 Task: Create a due date automation trigger when advanced on, on the monday of the week before a card is due add fields without custom field "Resume" set to a number lower than 1 and greater or equal to 10 at 11:00 AM.
Action: Mouse moved to (886, 277)
Screenshot: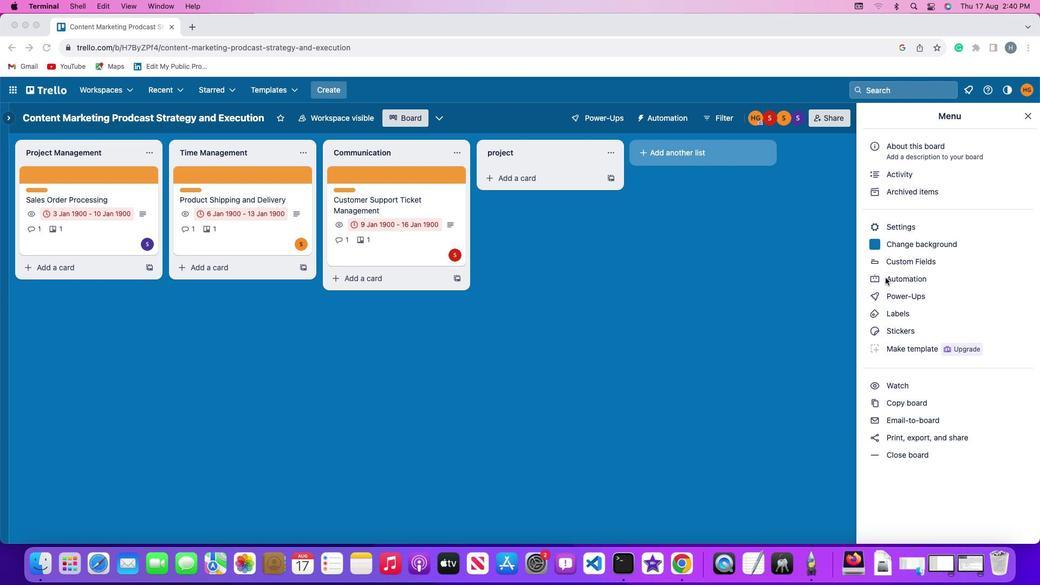 
Action: Mouse pressed left at (886, 277)
Screenshot: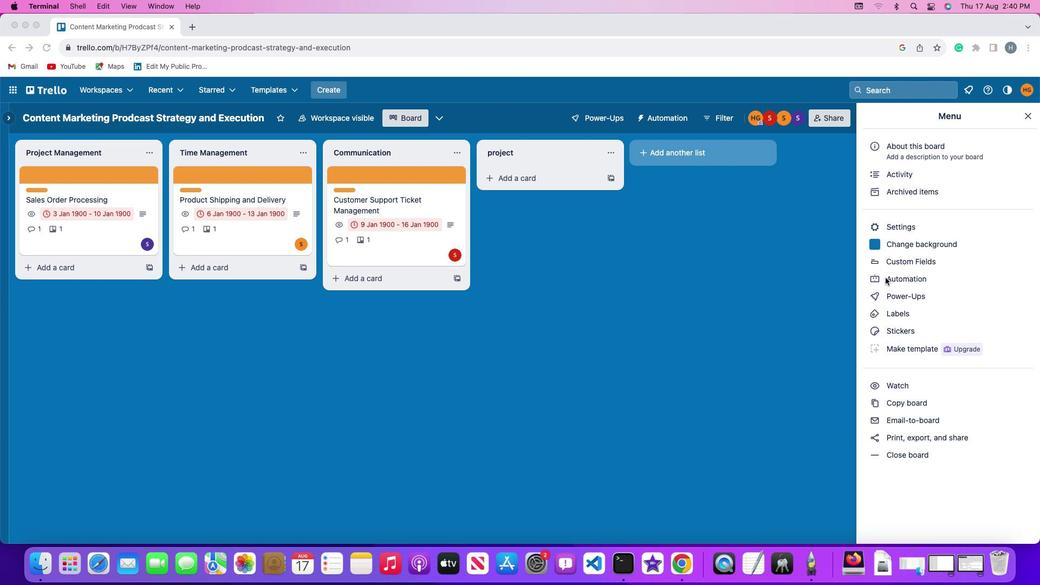 
Action: Mouse pressed left at (886, 277)
Screenshot: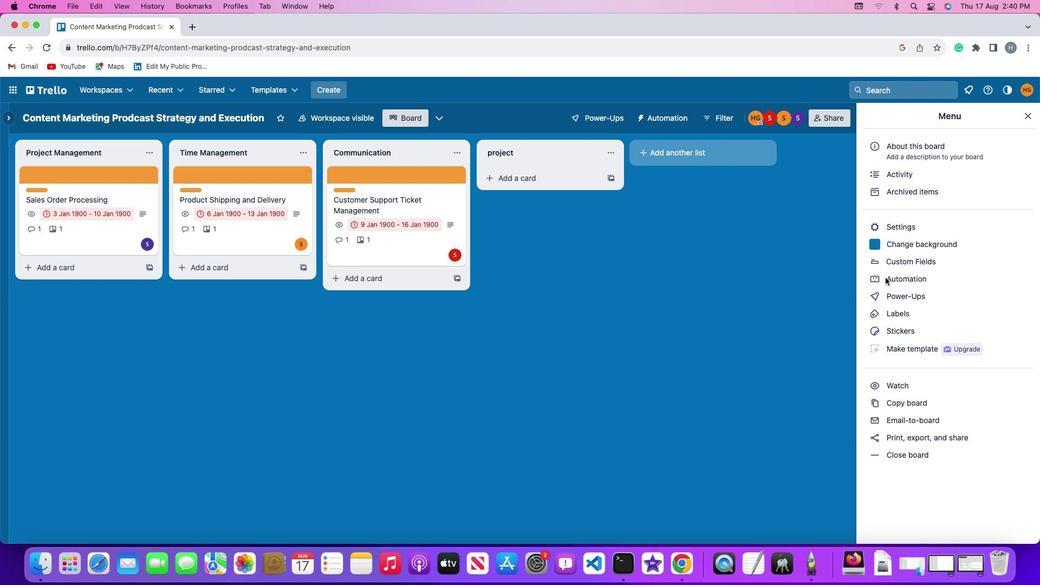
Action: Mouse moved to (61, 256)
Screenshot: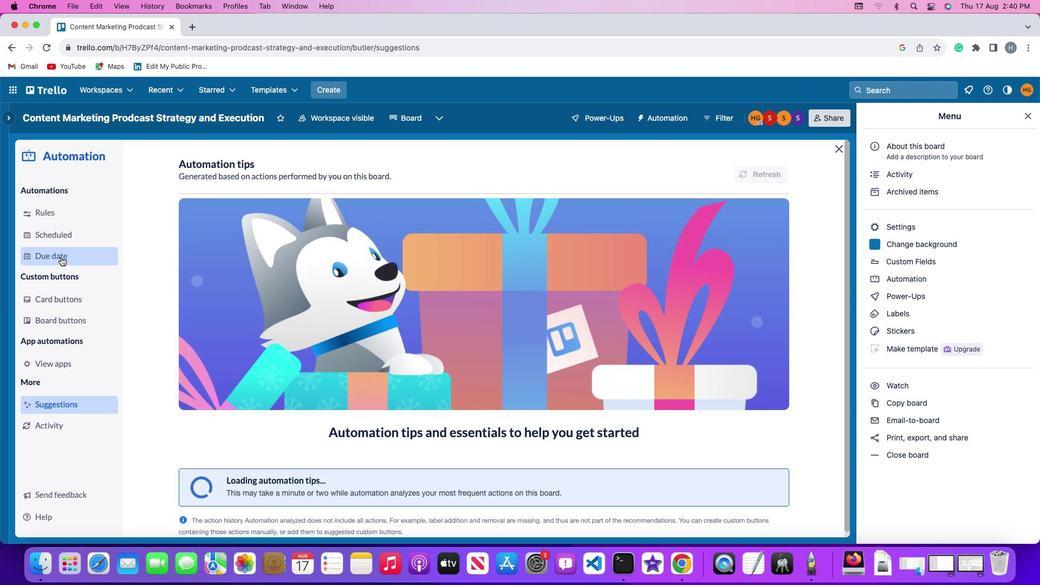 
Action: Mouse pressed left at (61, 256)
Screenshot: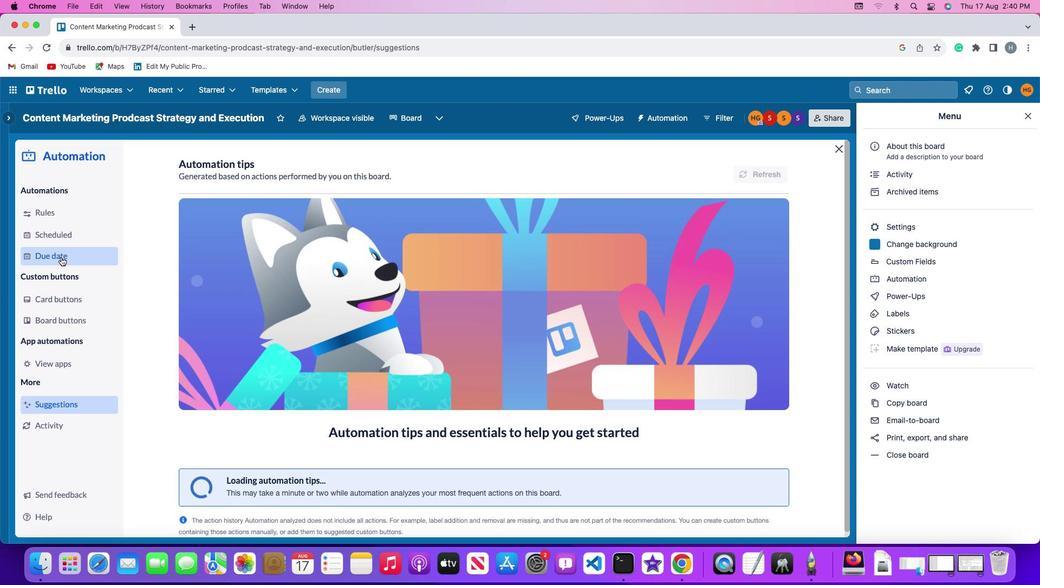 
Action: Mouse moved to (740, 166)
Screenshot: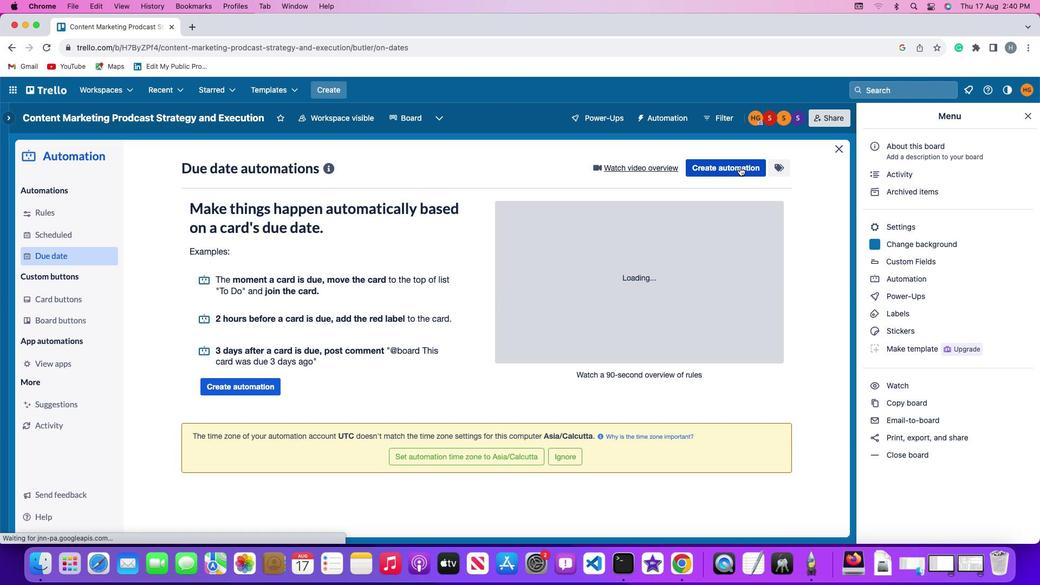
Action: Mouse pressed left at (740, 166)
Screenshot: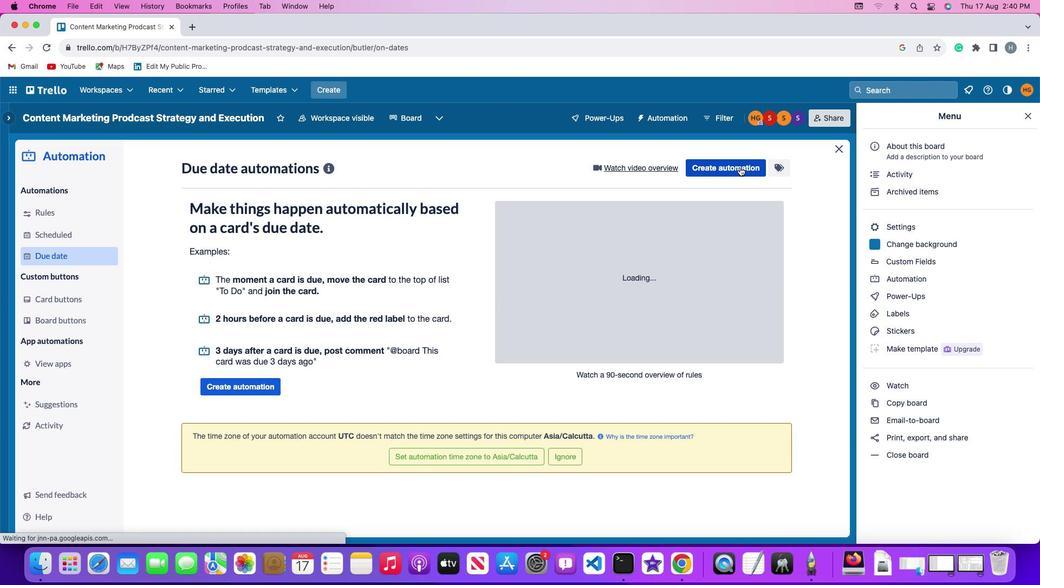 
Action: Mouse moved to (201, 269)
Screenshot: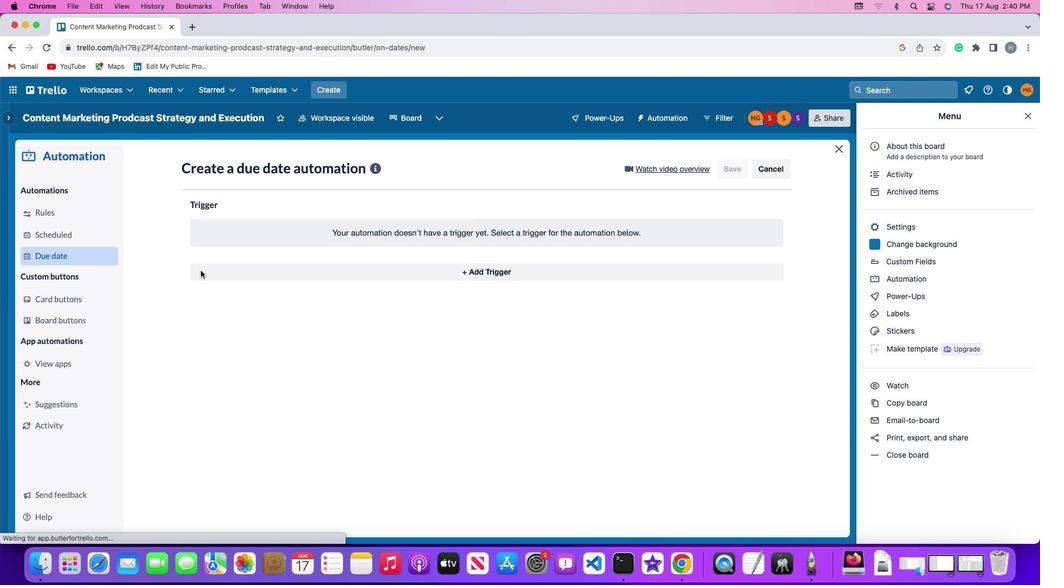 
Action: Mouse pressed left at (201, 269)
Screenshot: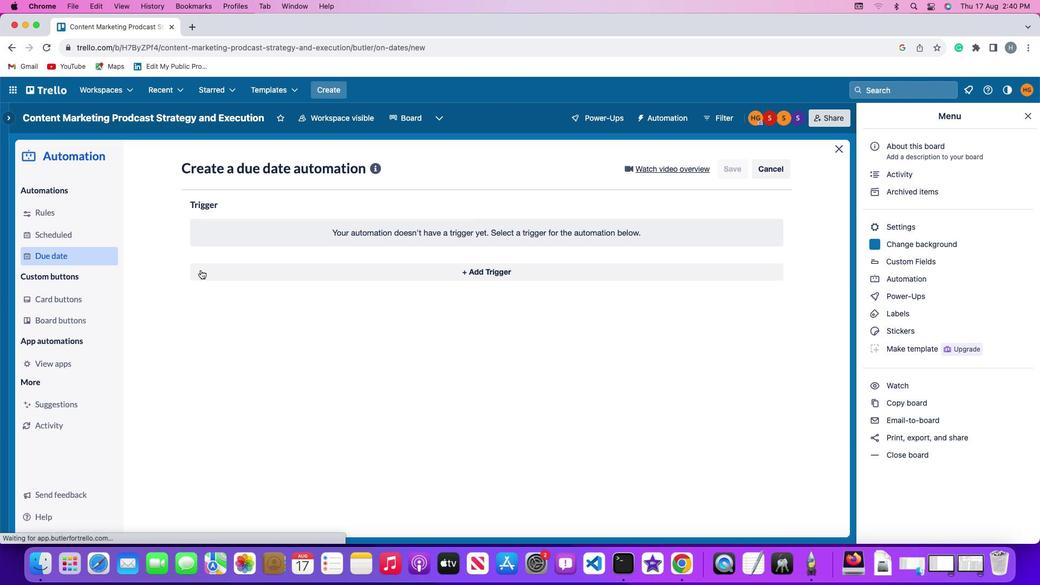 
Action: Mouse moved to (240, 465)
Screenshot: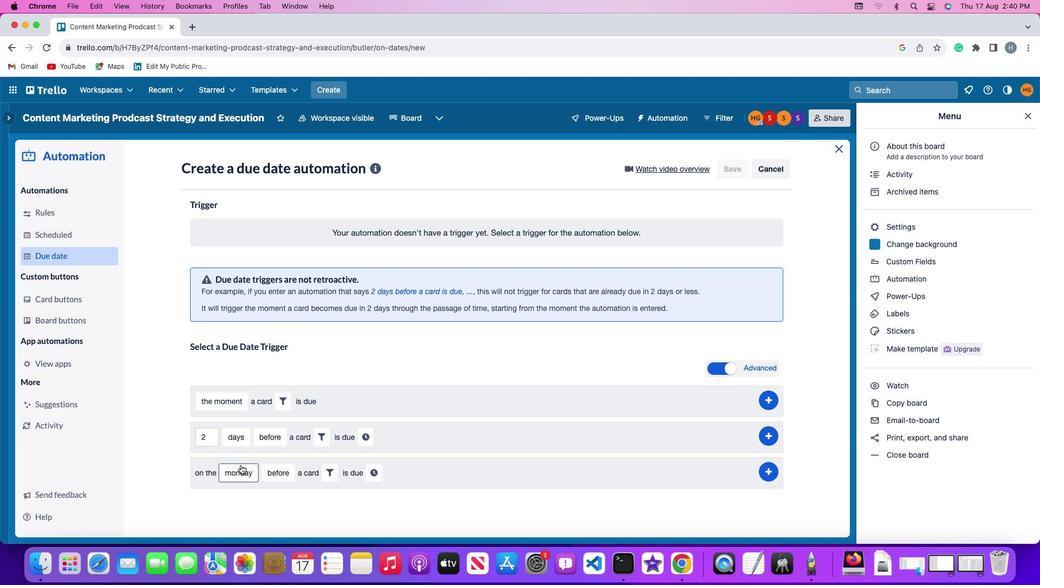 
Action: Mouse pressed left at (240, 465)
Screenshot: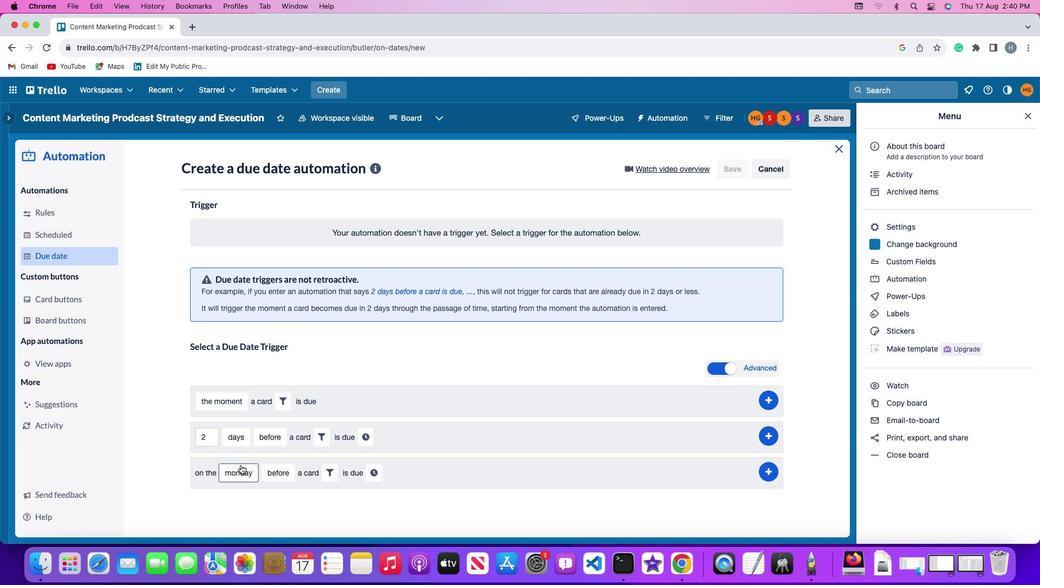 
Action: Mouse moved to (254, 325)
Screenshot: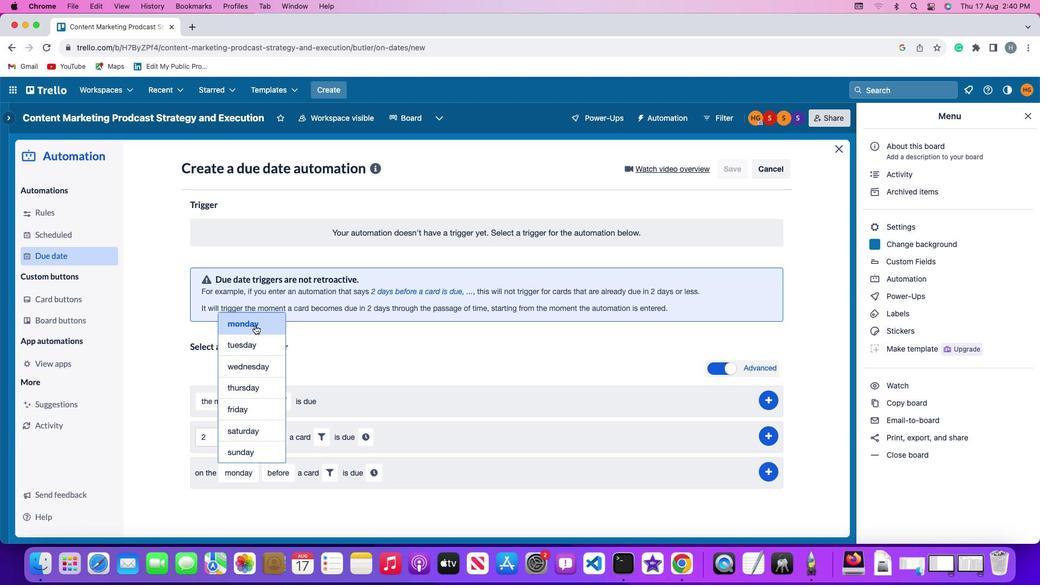 
Action: Mouse pressed left at (254, 325)
Screenshot: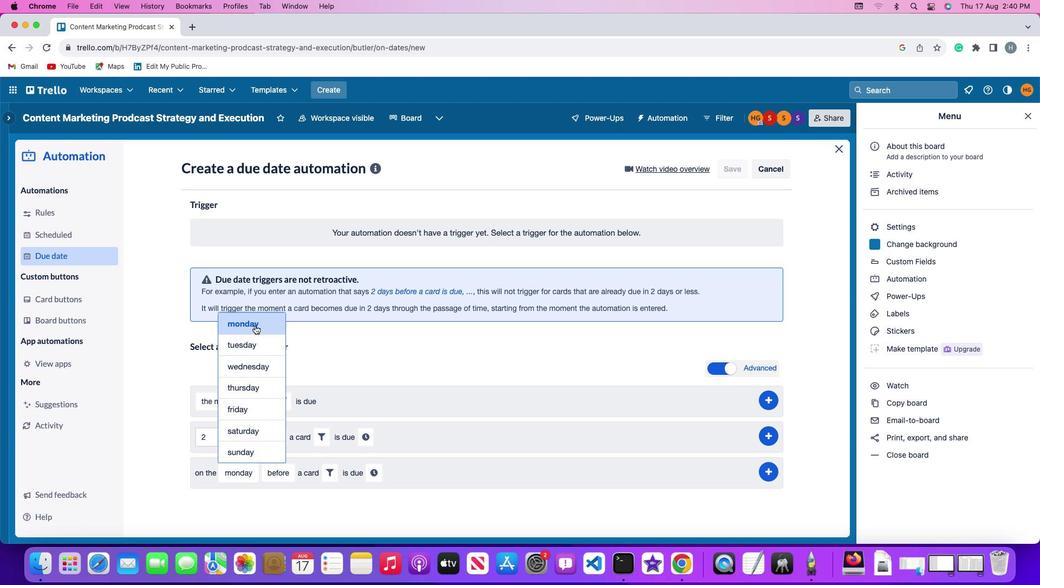 
Action: Mouse moved to (275, 472)
Screenshot: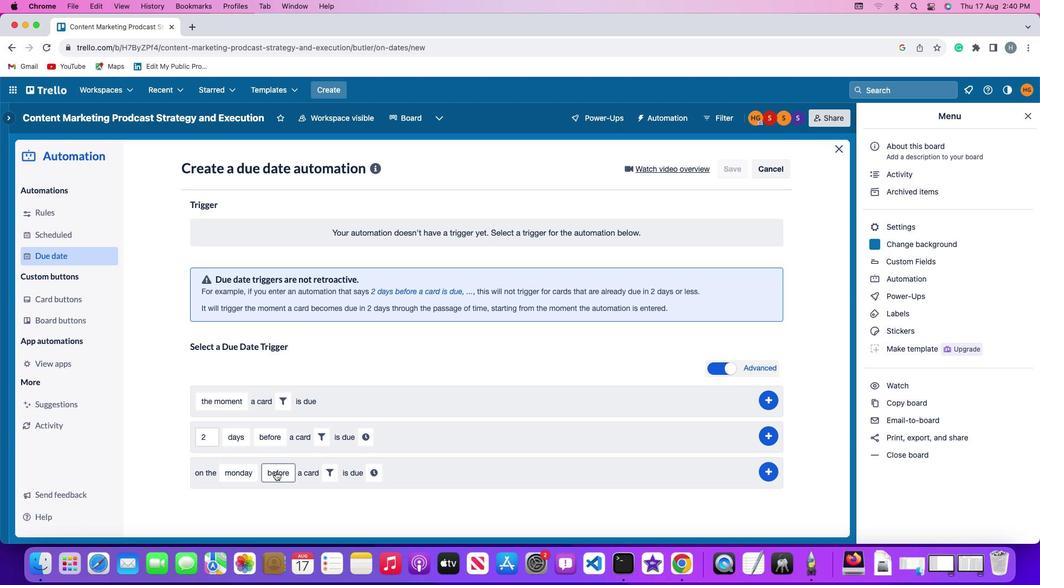 
Action: Mouse pressed left at (275, 472)
Screenshot: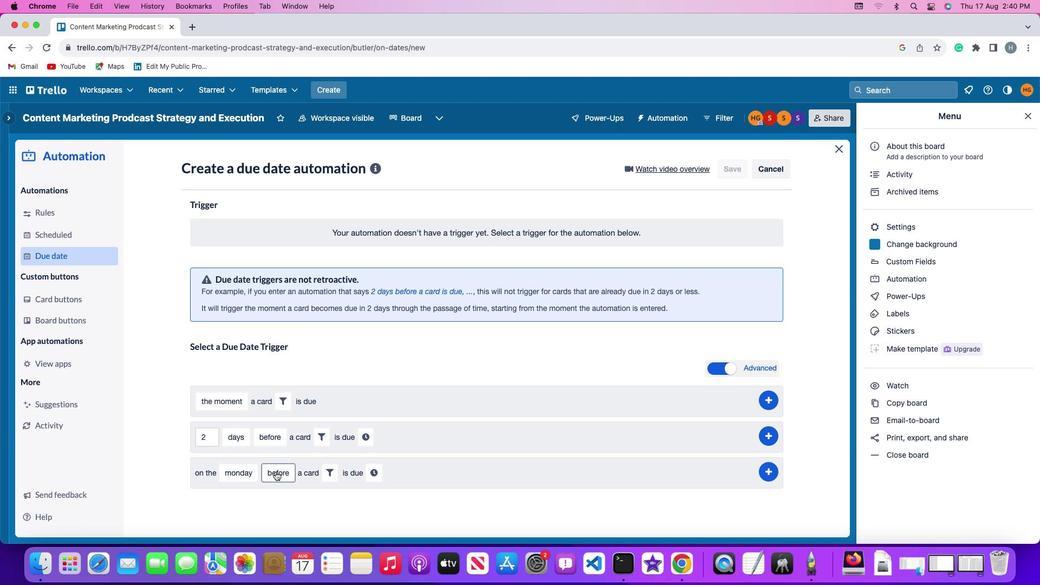 
Action: Mouse moved to (284, 445)
Screenshot: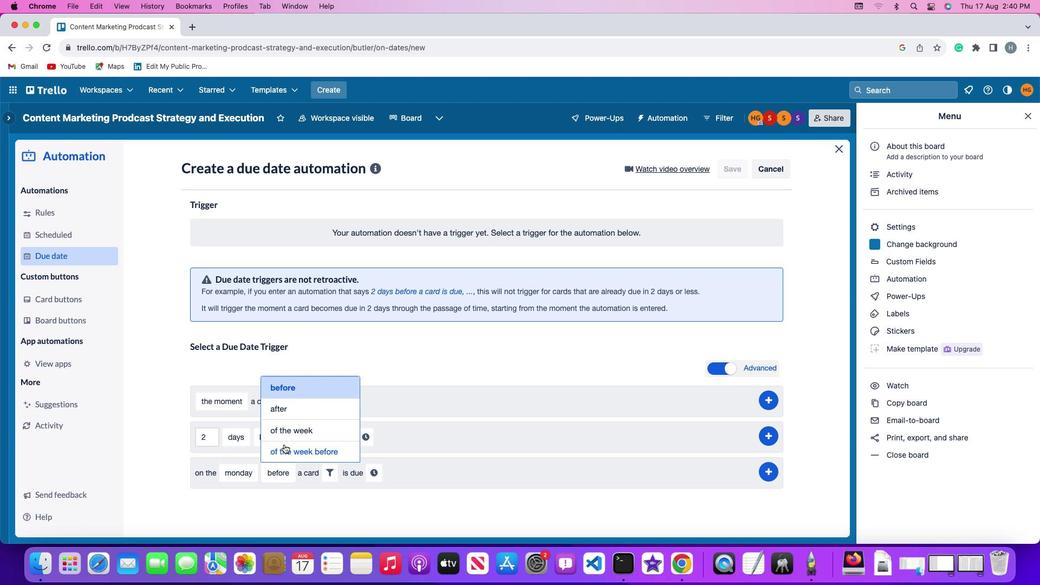 
Action: Mouse pressed left at (284, 445)
Screenshot: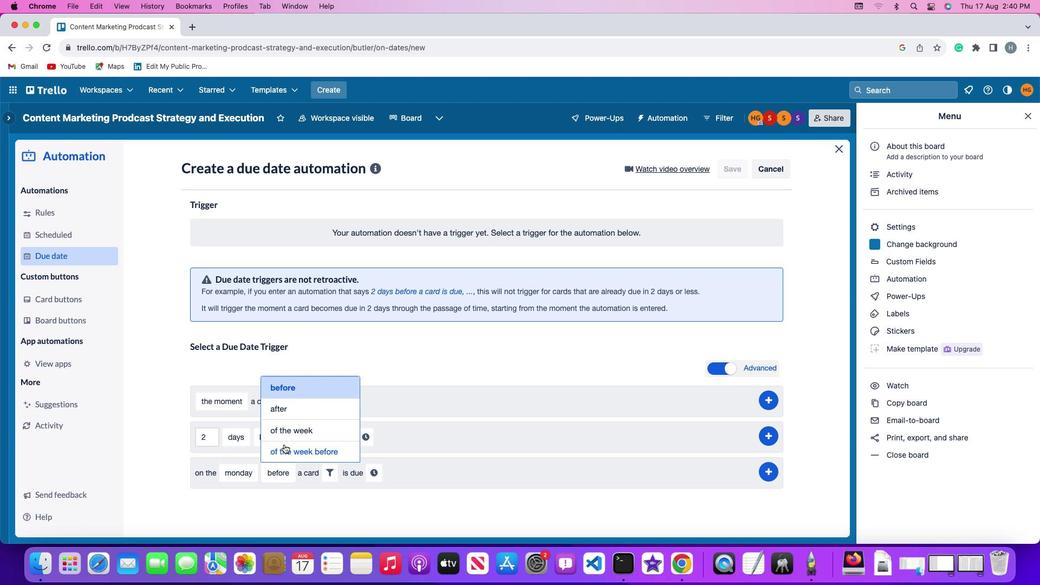 
Action: Mouse moved to (369, 468)
Screenshot: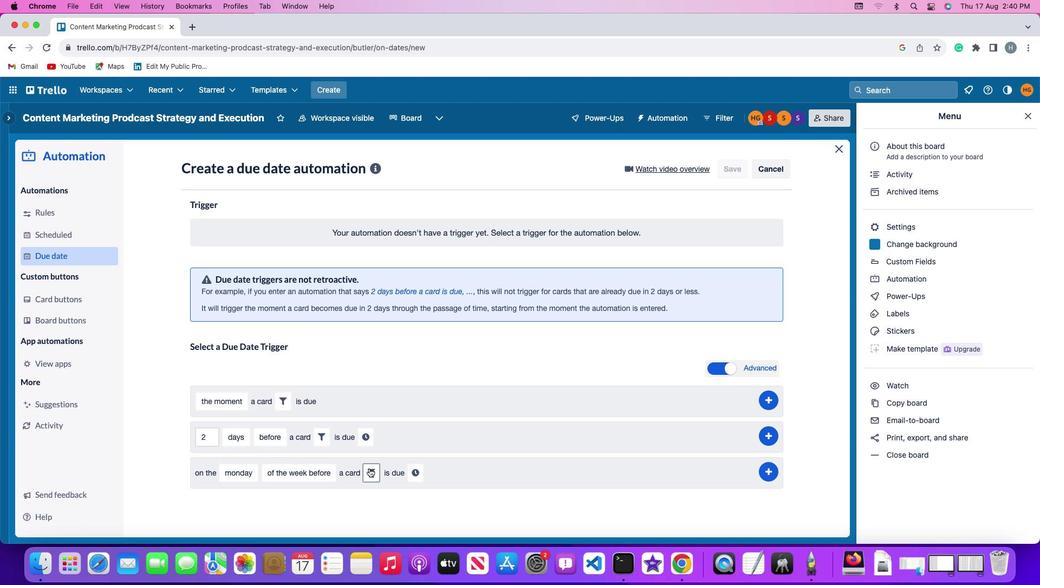
Action: Mouse pressed left at (369, 468)
Screenshot: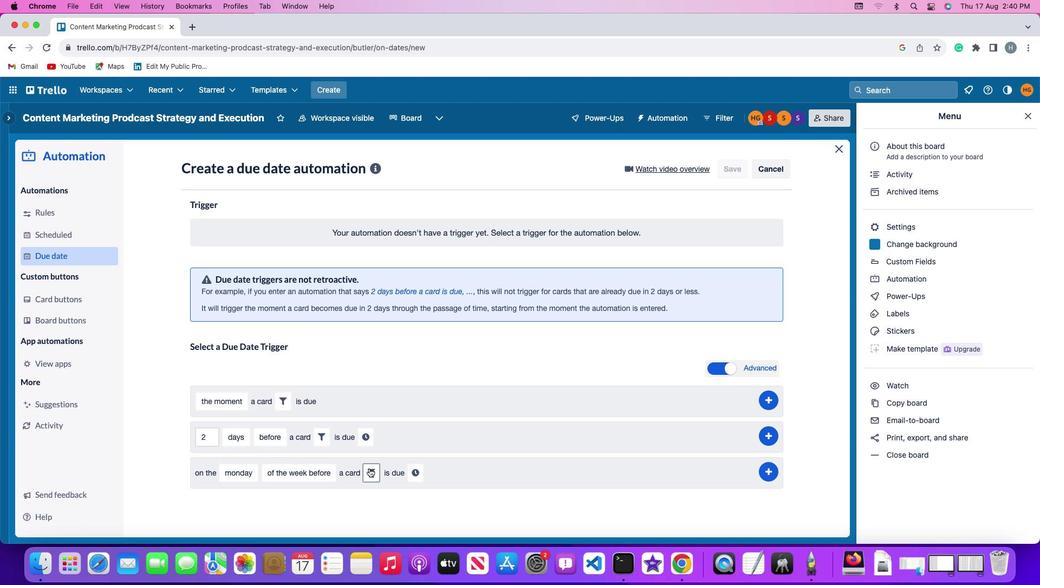 
Action: Mouse moved to (543, 505)
Screenshot: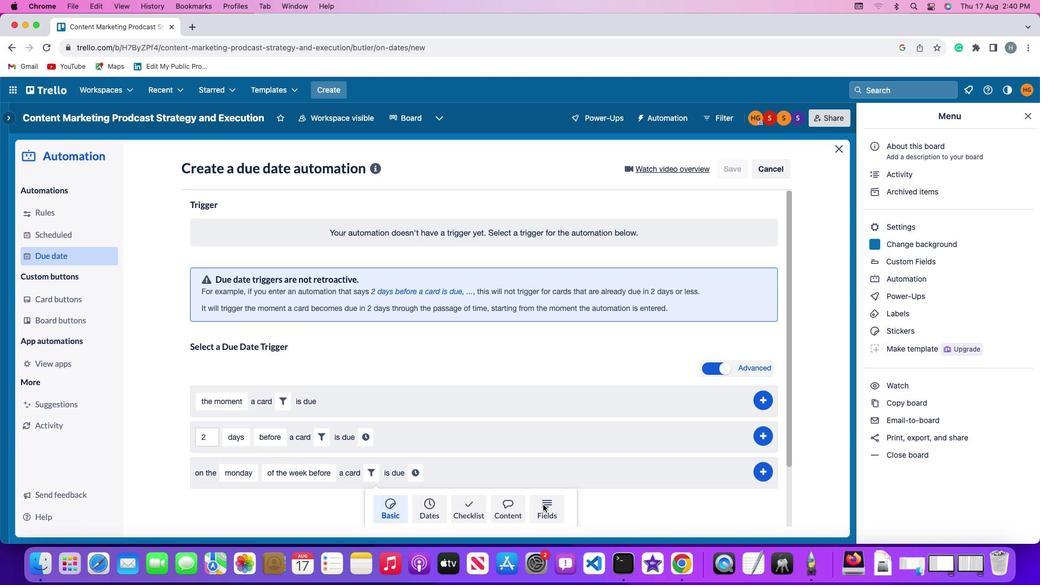 
Action: Mouse pressed left at (543, 505)
Screenshot: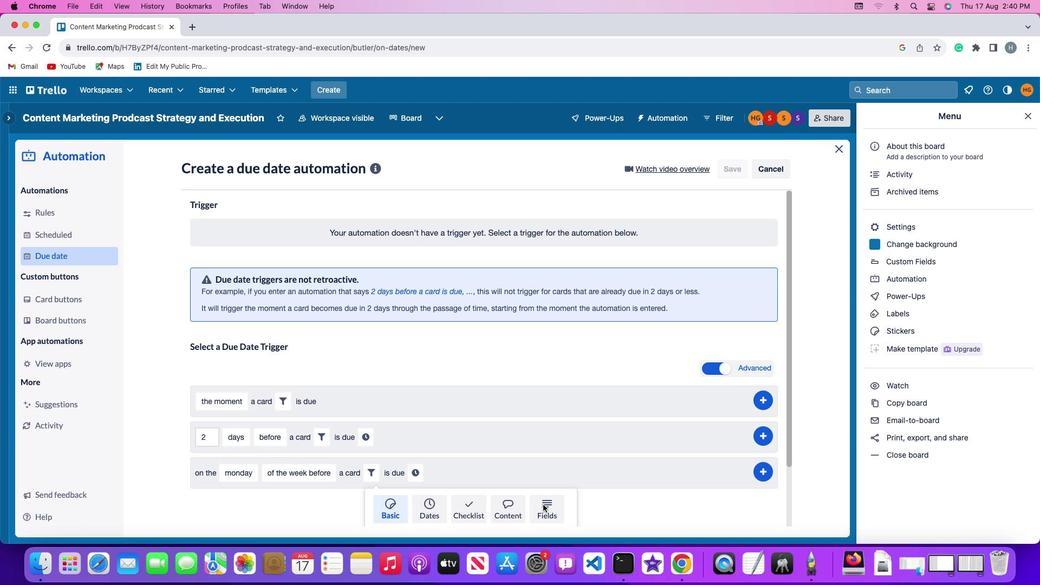 
Action: Mouse moved to (330, 488)
Screenshot: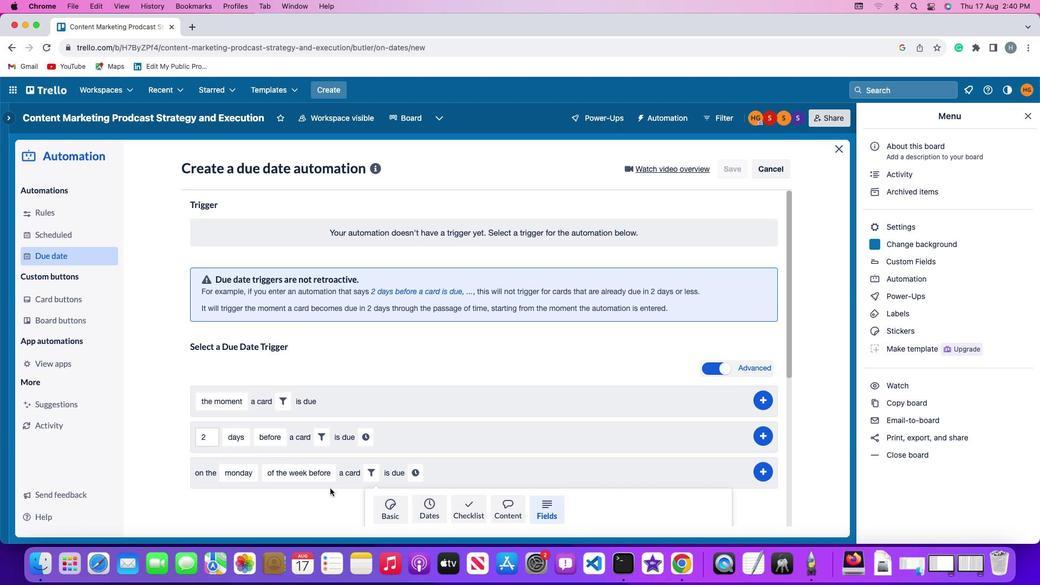 
Action: Mouse scrolled (330, 488) with delta (0, 0)
Screenshot: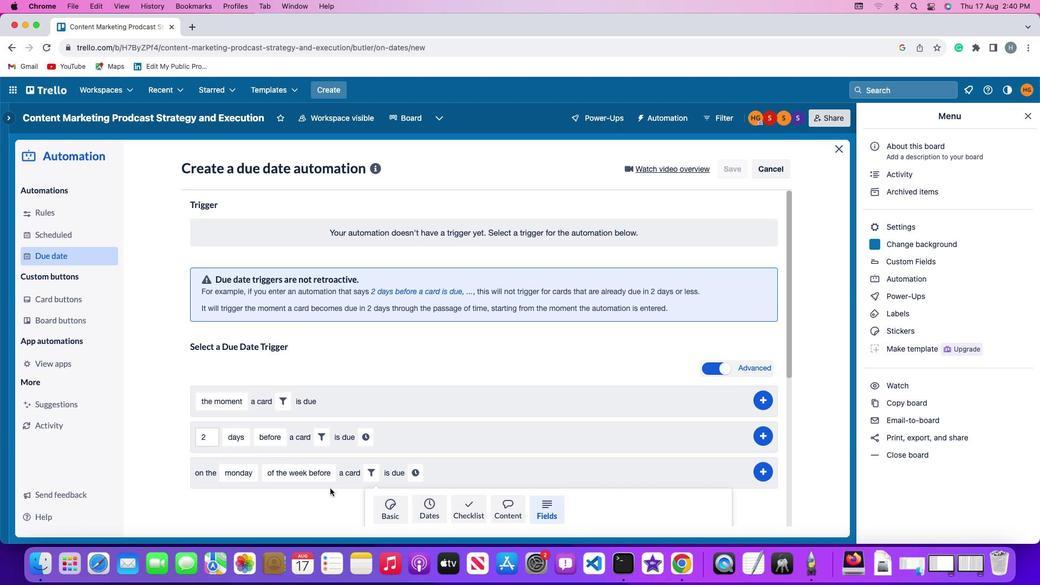 
Action: Mouse scrolled (330, 488) with delta (0, 0)
Screenshot: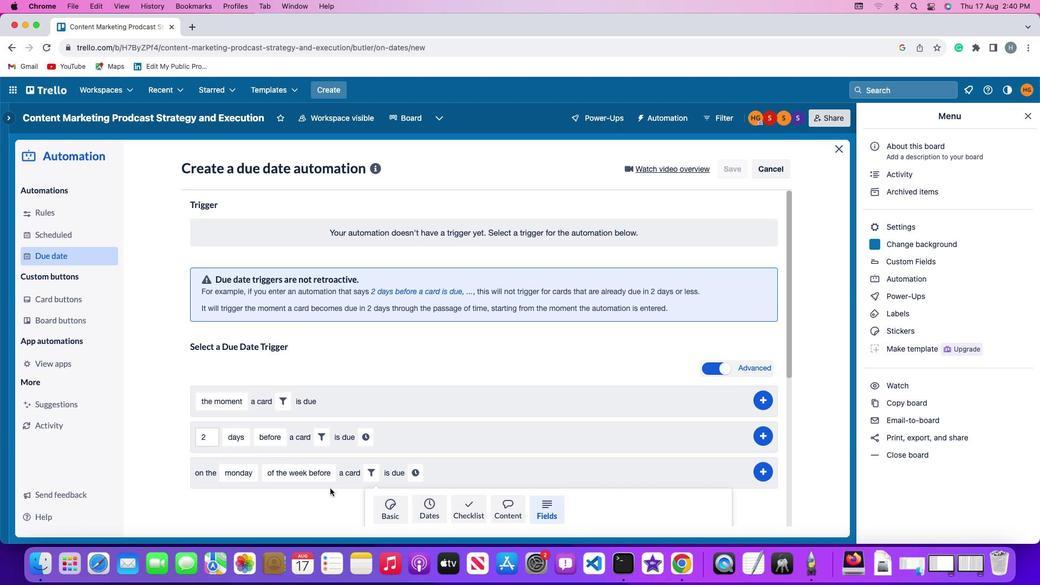 
Action: Mouse scrolled (330, 488) with delta (0, -1)
Screenshot: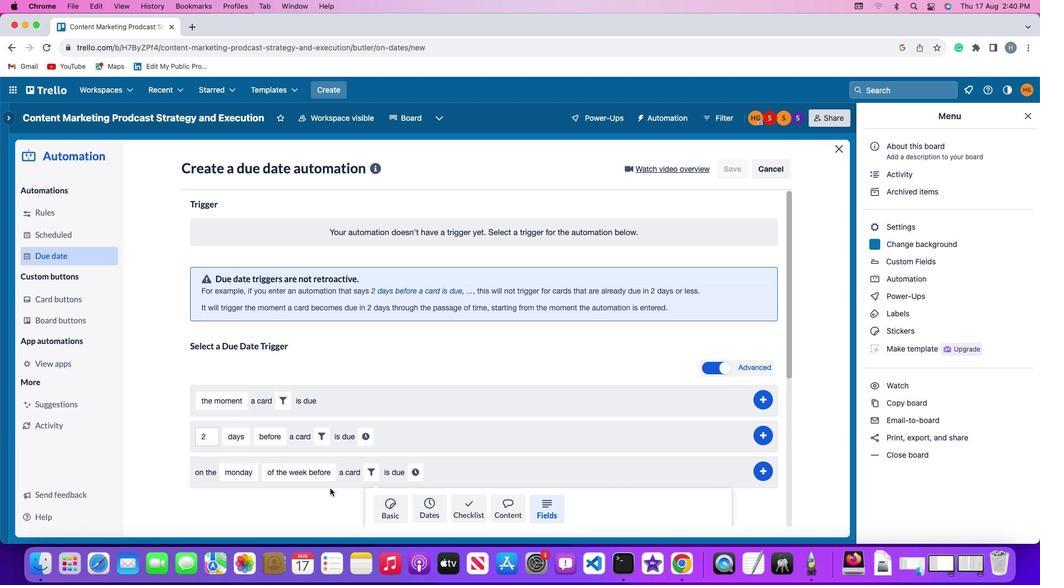 
Action: Mouse scrolled (330, 488) with delta (0, -2)
Screenshot: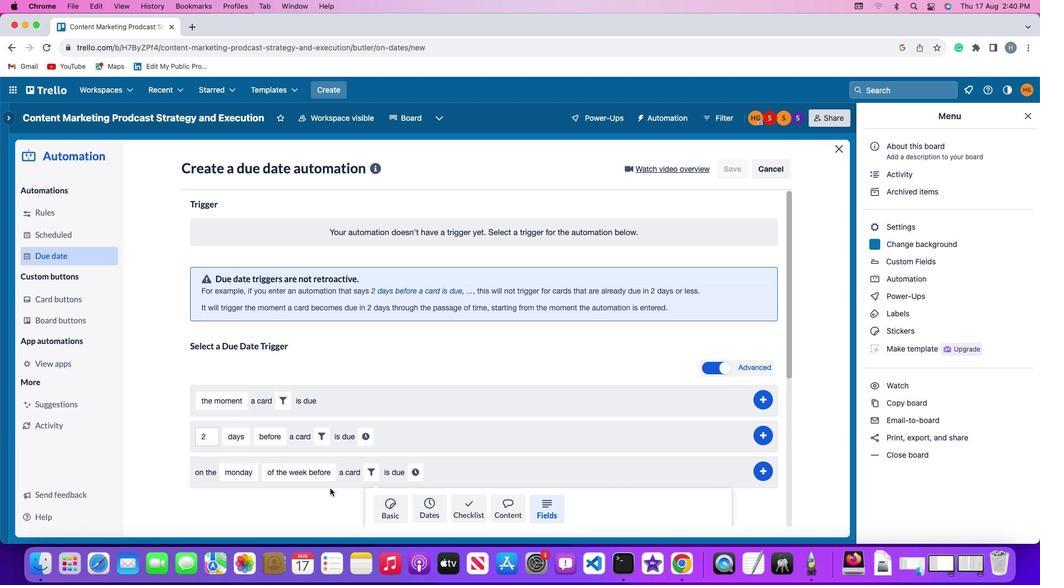 
Action: Mouse scrolled (330, 488) with delta (0, -3)
Screenshot: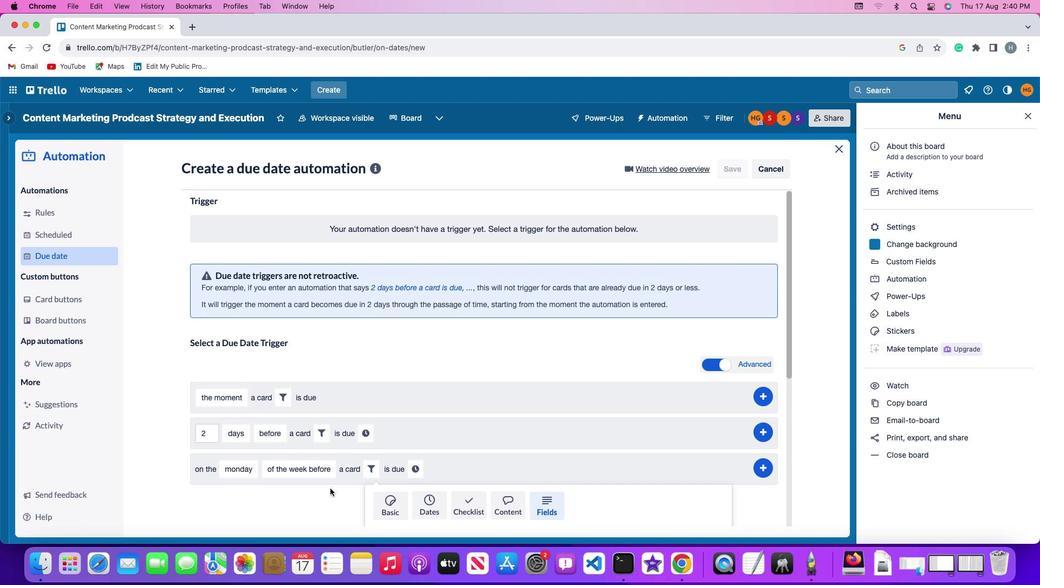 
Action: Mouse moved to (329, 487)
Screenshot: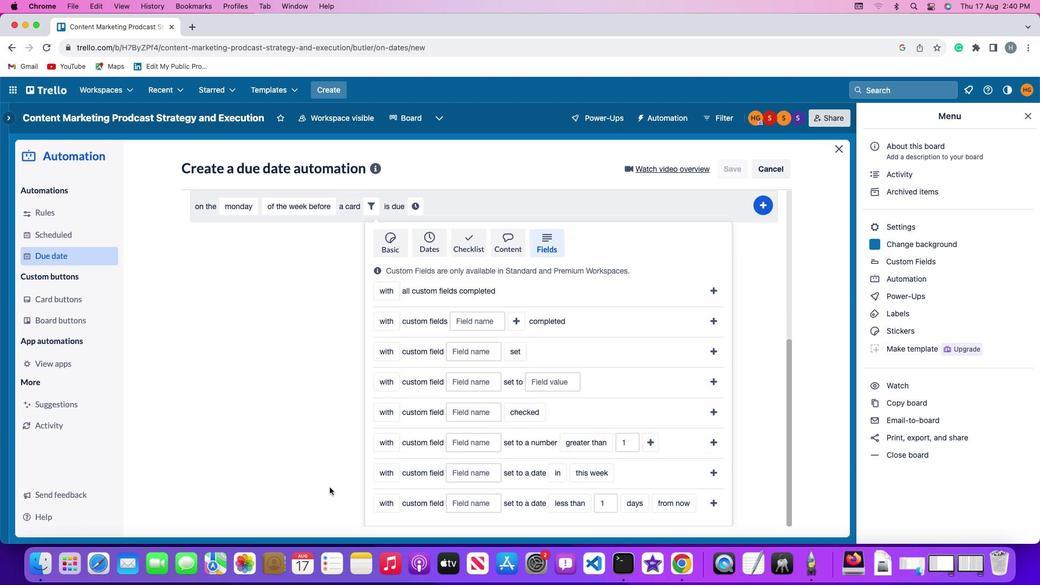 
Action: Mouse scrolled (329, 487) with delta (0, 0)
Screenshot: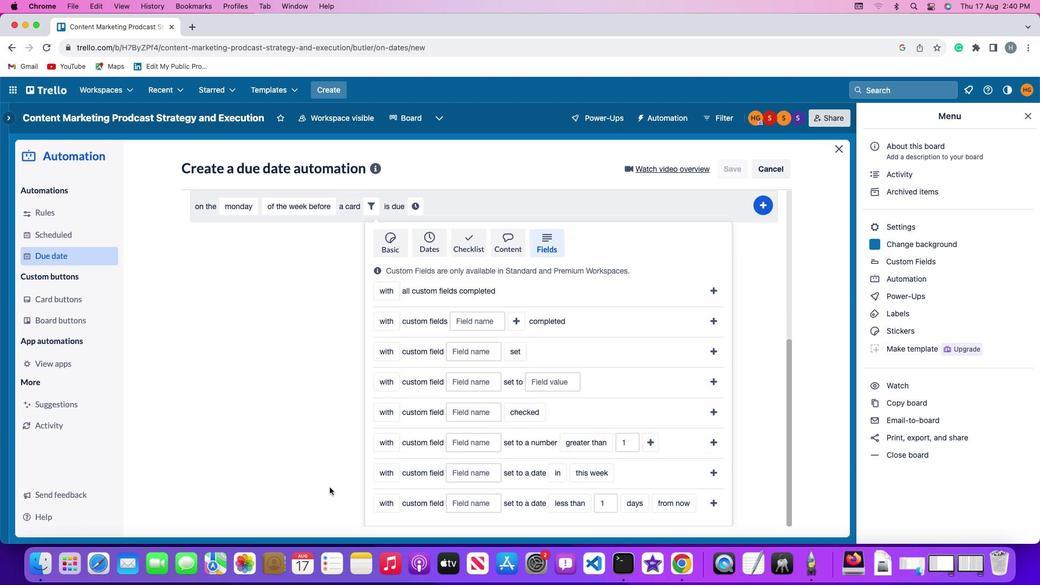 
Action: Mouse scrolled (329, 487) with delta (0, 0)
Screenshot: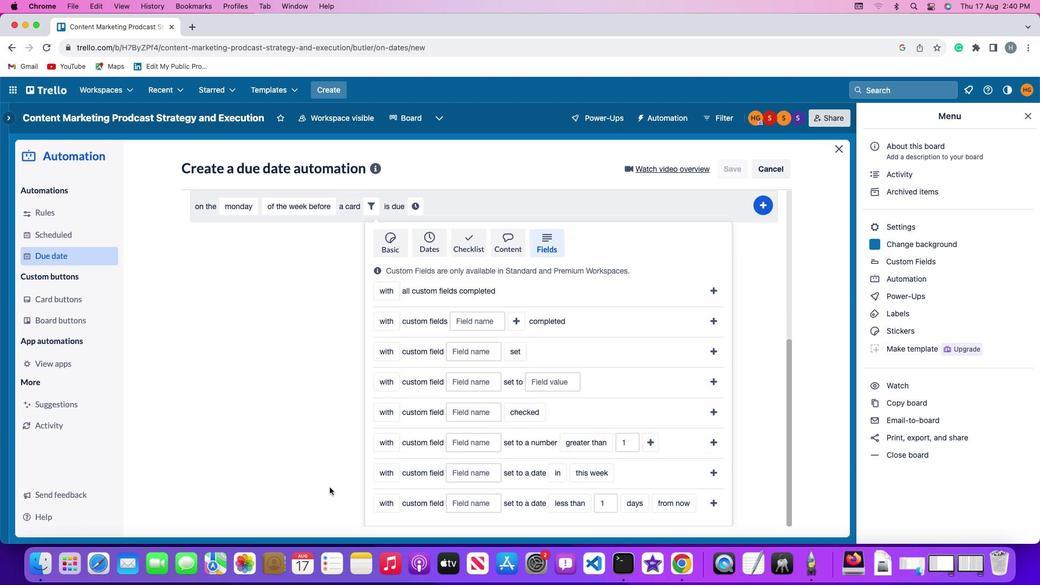 
Action: Mouse scrolled (329, 487) with delta (0, -1)
Screenshot: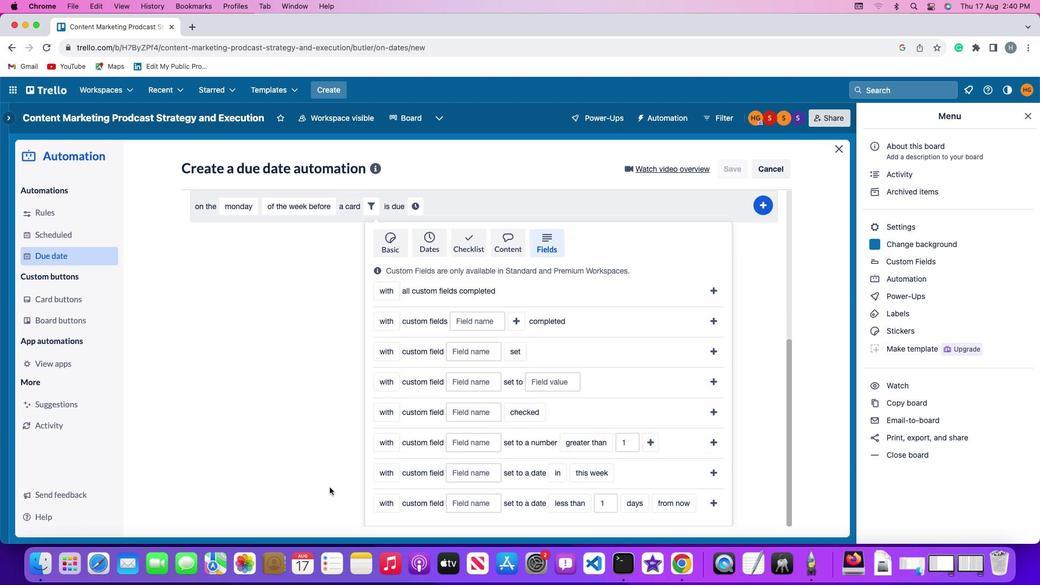 
Action: Mouse scrolled (329, 487) with delta (0, -2)
Screenshot: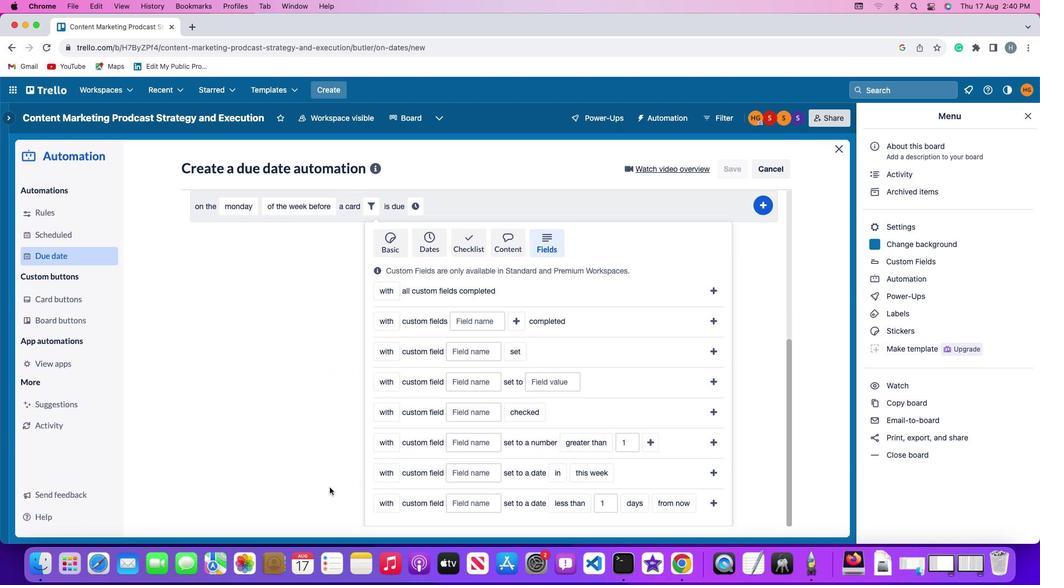 
Action: Mouse scrolled (329, 487) with delta (0, -3)
Screenshot: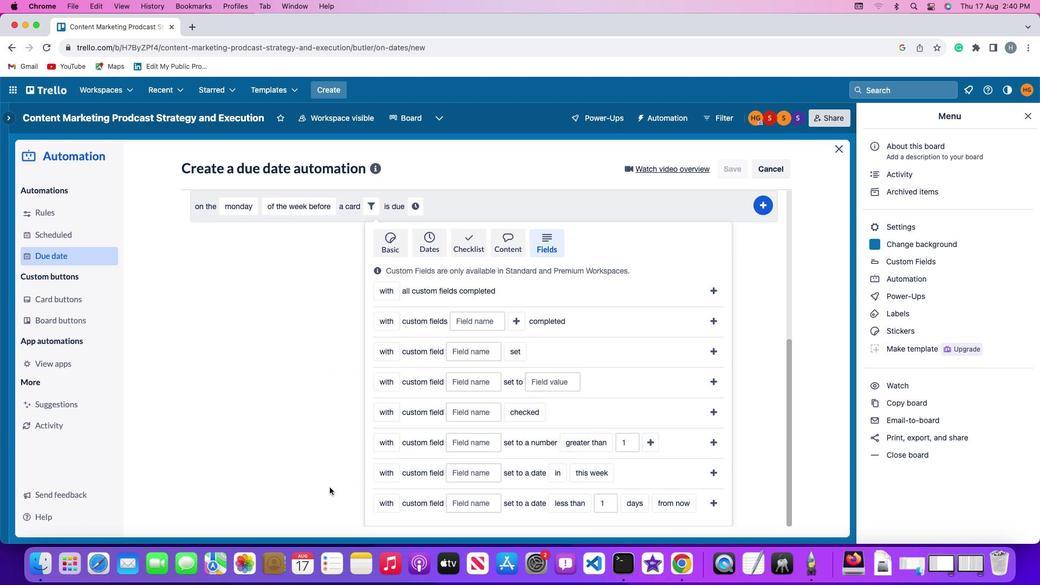 
Action: Mouse moved to (387, 449)
Screenshot: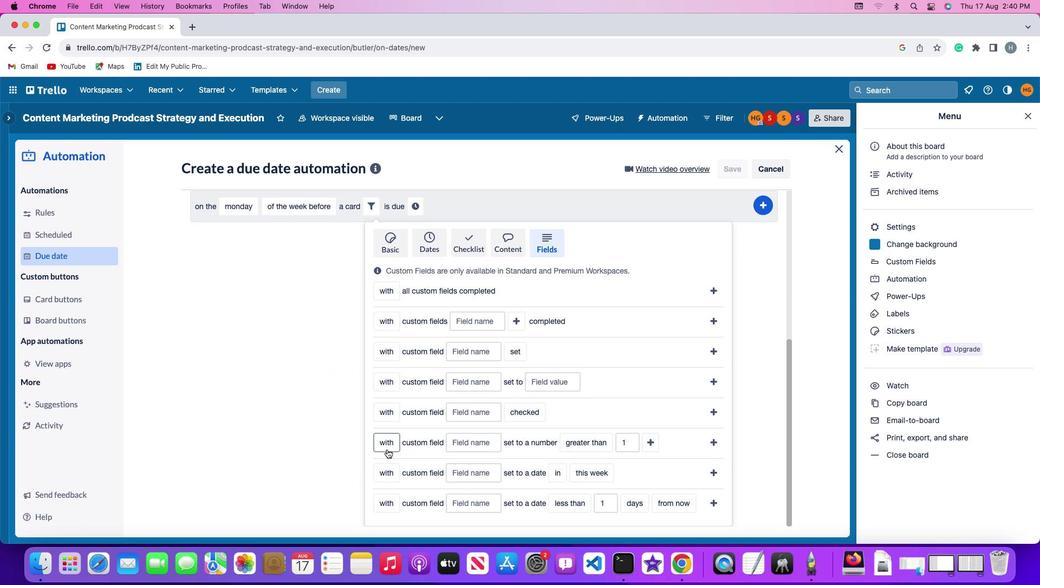 
Action: Mouse pressed left at (387, 449)
Screenshot: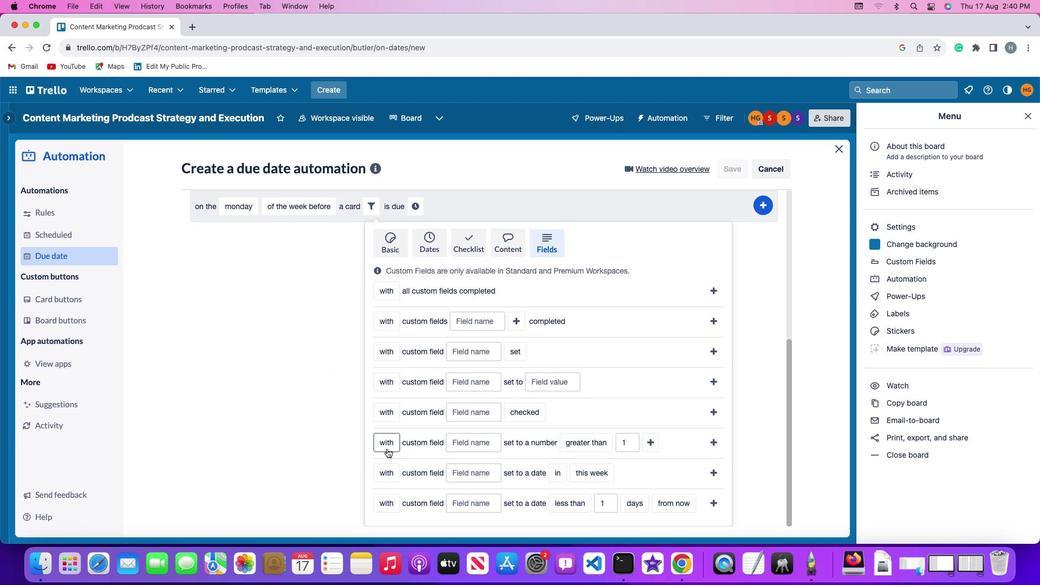 
Action: Mouse moved to (396, 482)
Screenshot: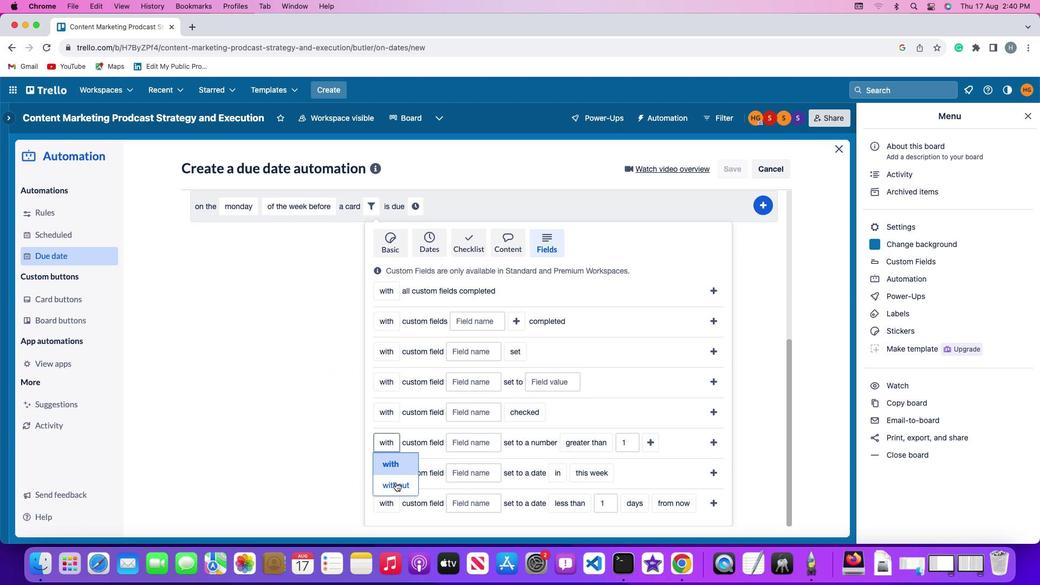 
Action: Mouse pressed left at (396, 482)
Screenshot: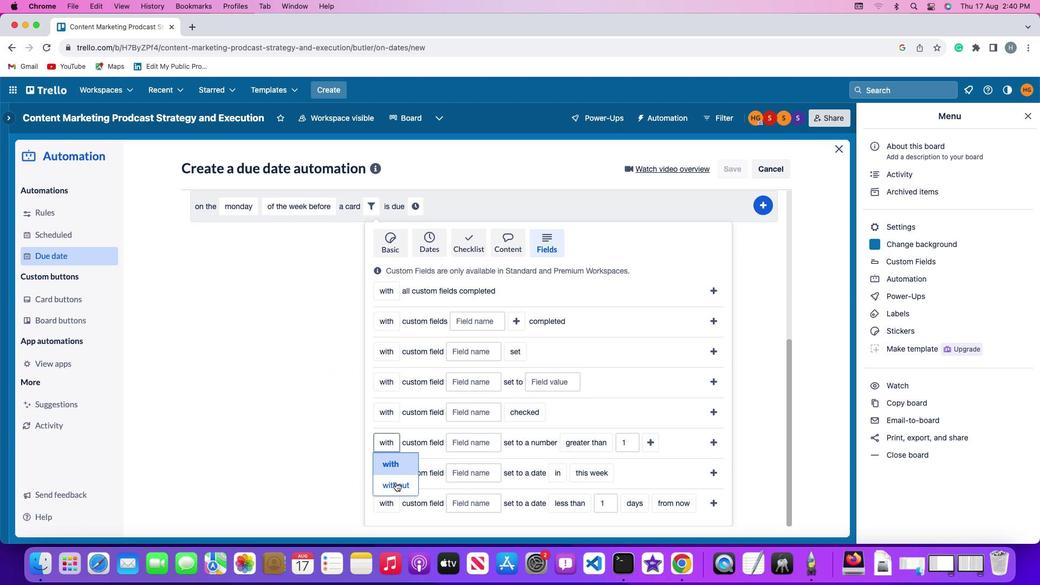 
Action: Mouse moved to (474, 447)
Screenshot: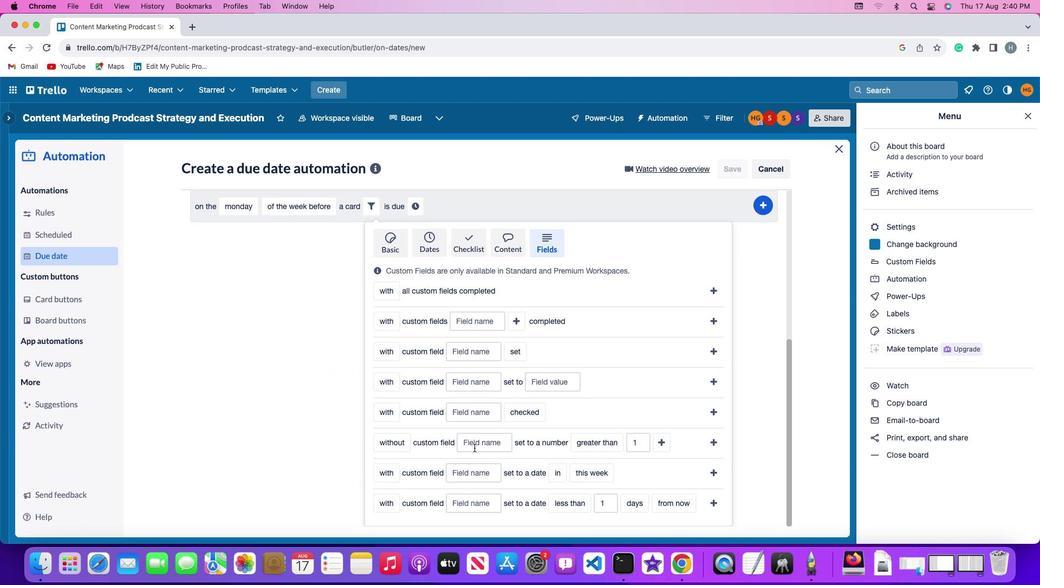 
Action: Mouse pressed left at (474, 447)
Screenshot: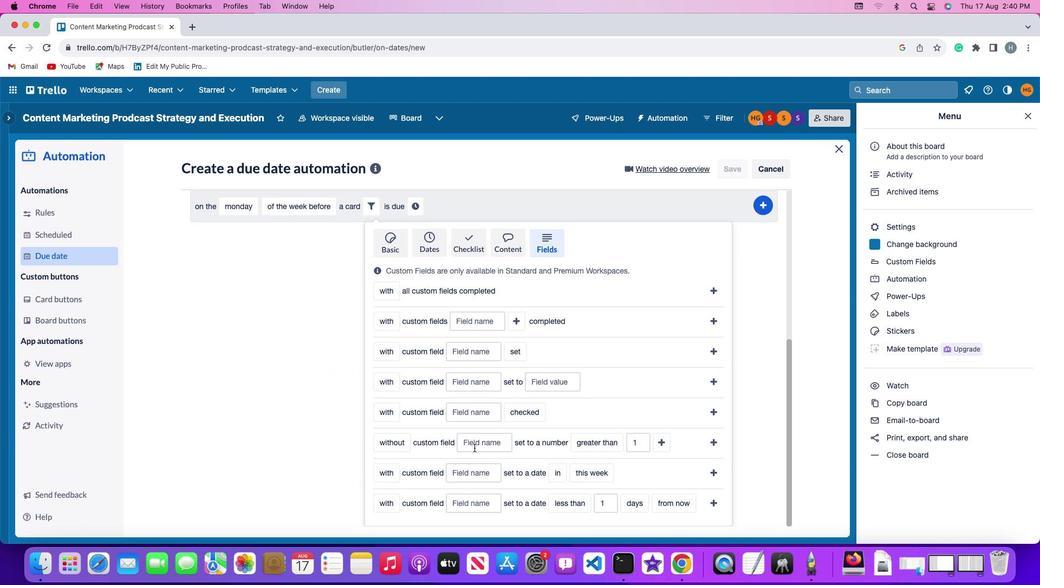 
Action: Key pressed Key.shift'R''e''s''u''m''e'
Screenshot: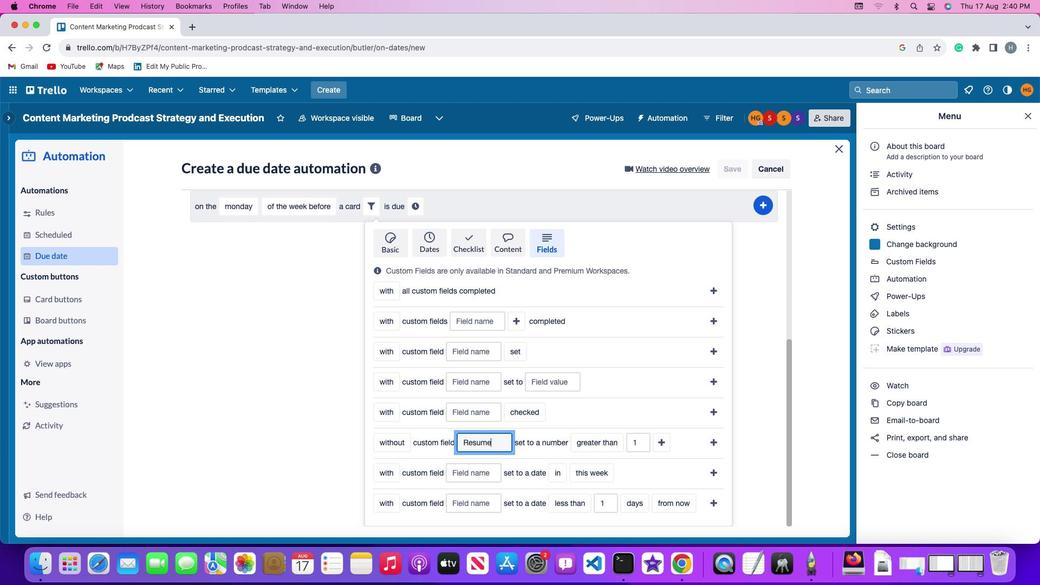 
Action: Mouse moved to (599, 446)
Screenshot: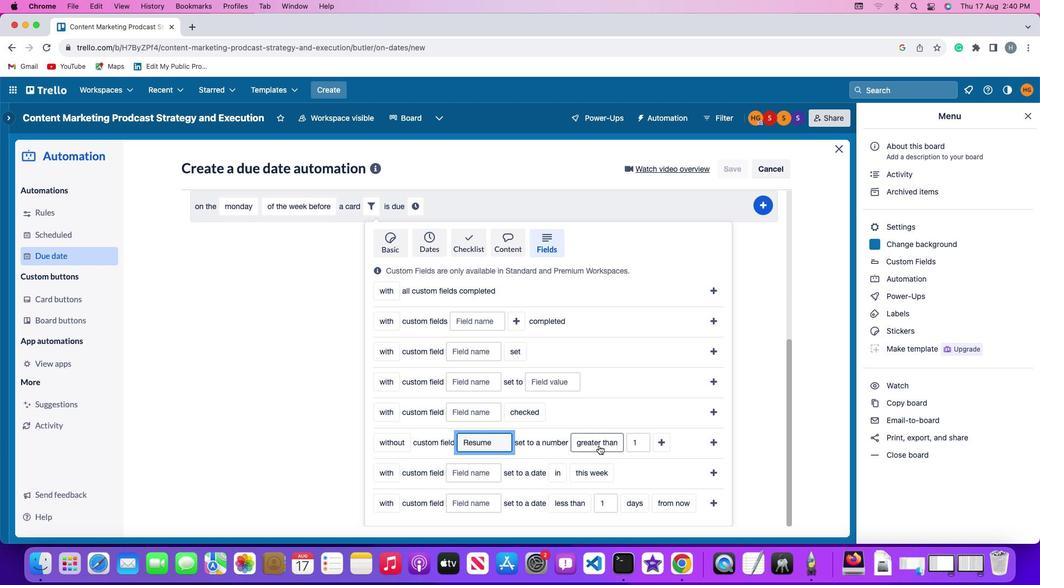 
Action: Mouse pressed left at (599, 446)
Screenshot: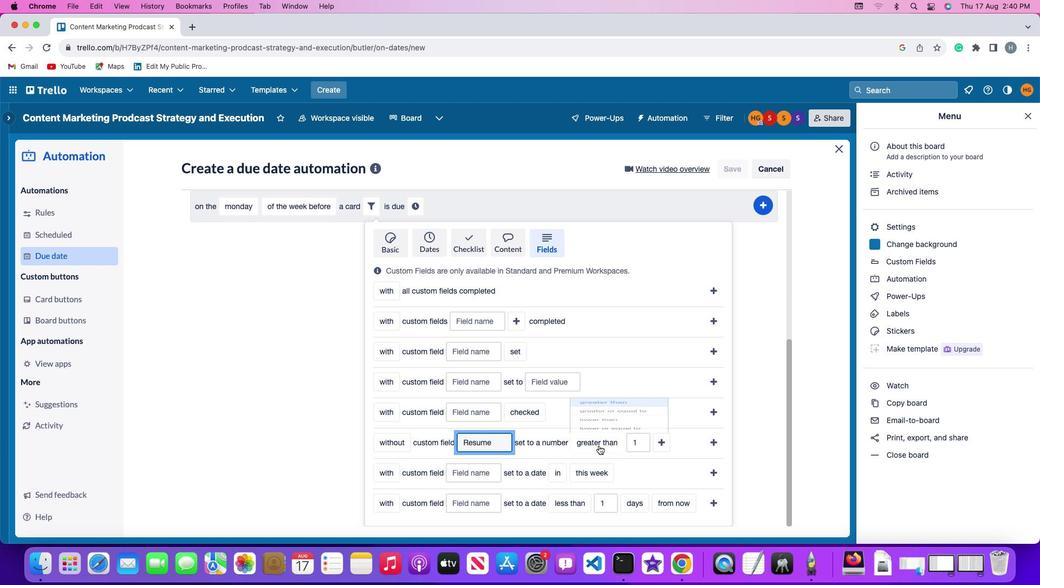 
Action: Mouse moved to (605, 402)
Screenshot: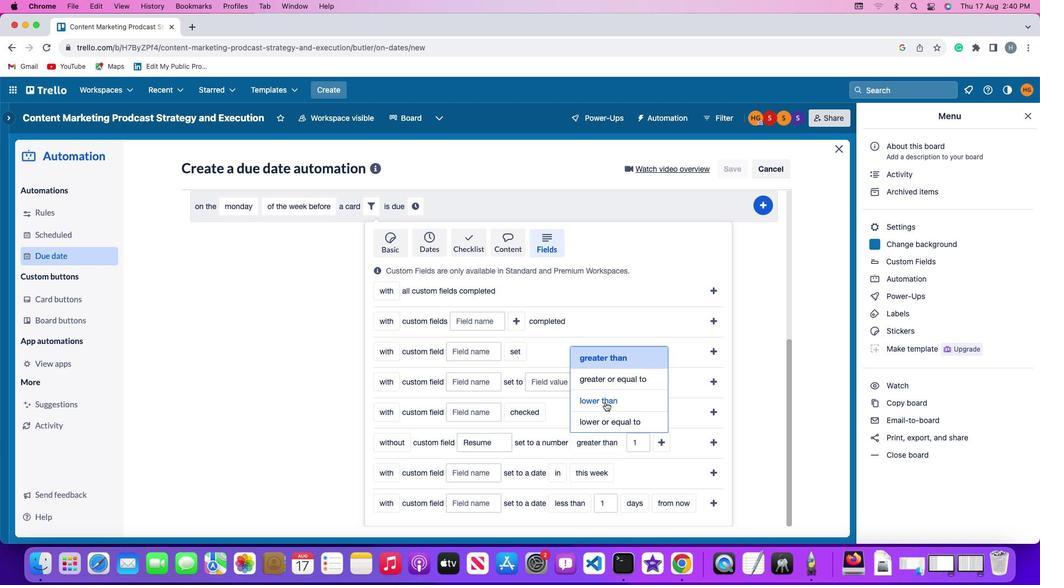 
Action: Mouse pressed left at (605, 402)
Screenshot: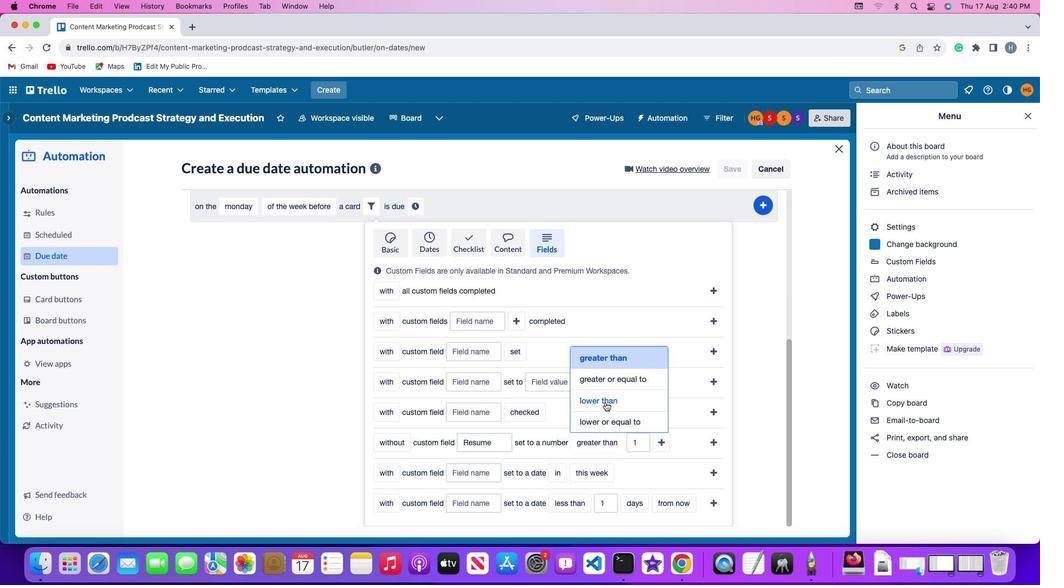 
Action: Mouse moved to (642, 443)
Screenshot: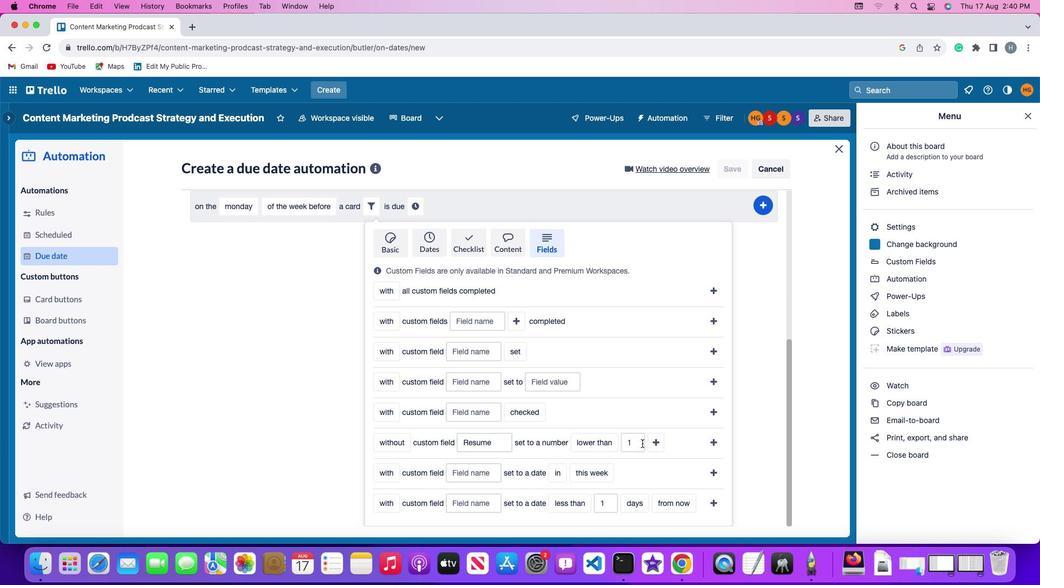 
Action: Mouse pressed left at (642, 443)
Screenshot: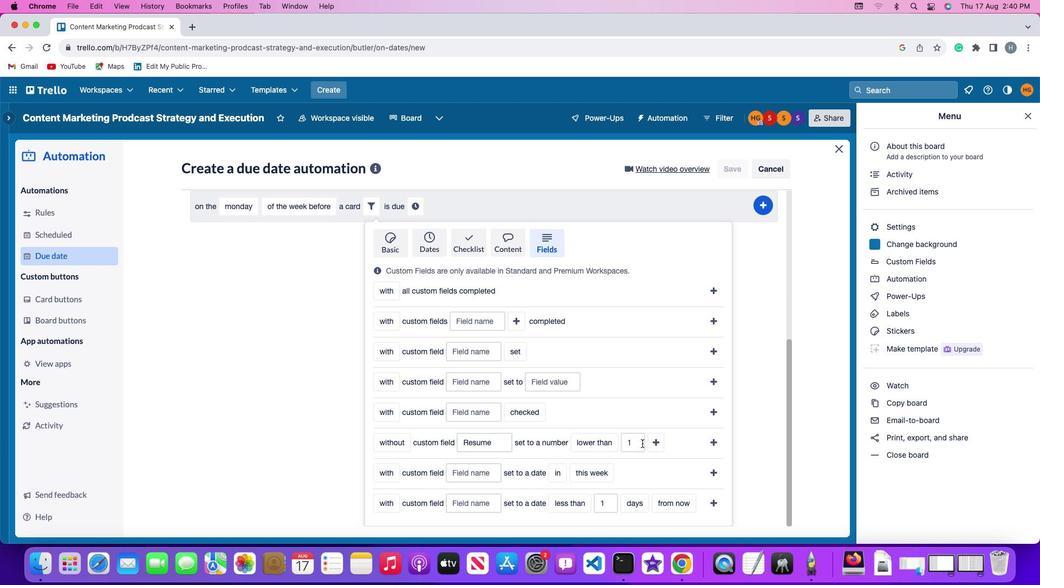 
Action: Mouse moved to (642, 443)
Screenshot: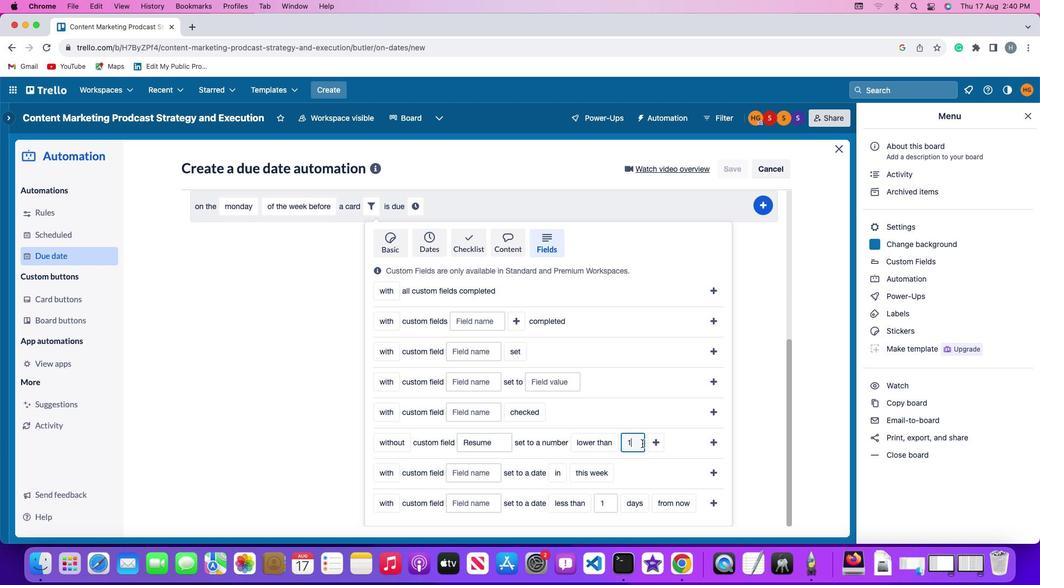 
Action: Key pressed Key.backspace
Screenshot: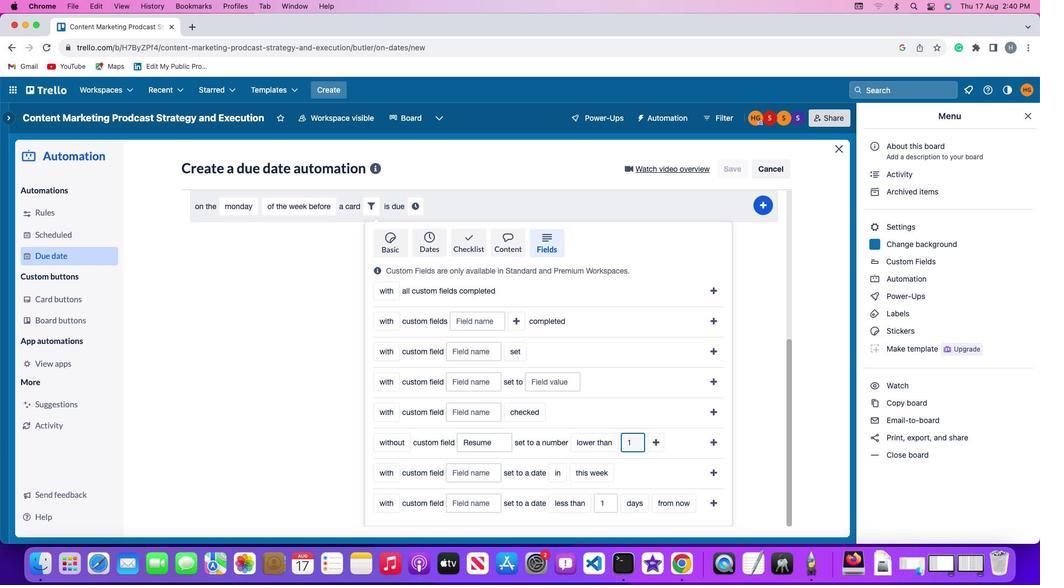 
Action: Mouse moved to (642, 443)
Screenshot: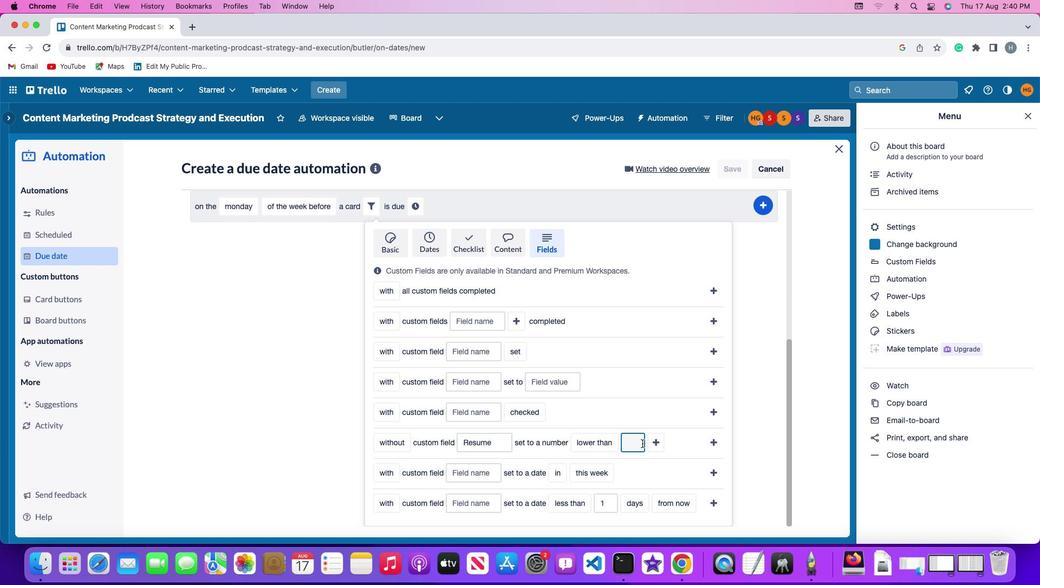 
Action: Key pressed '1'
Screenshot: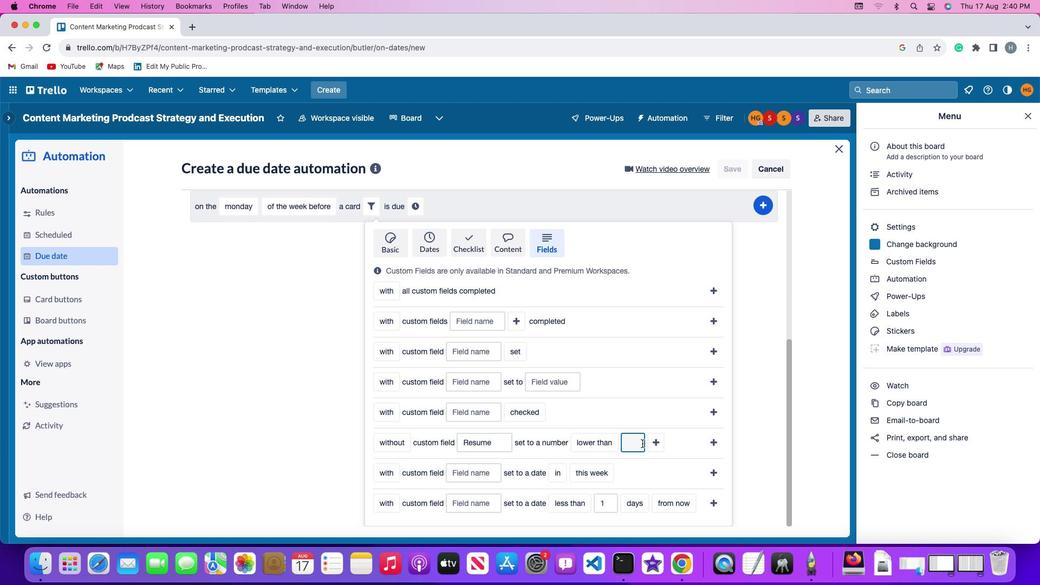
Action: Mouse moved to (659, 440)
Screenshot: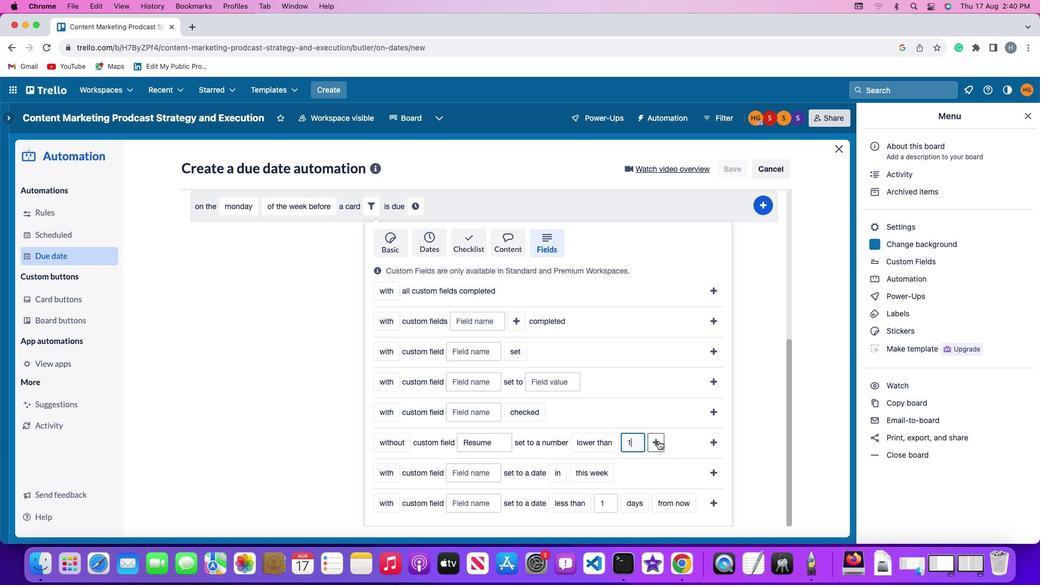 
Action: Mouse pressed left at (659, 440)
Screenshot: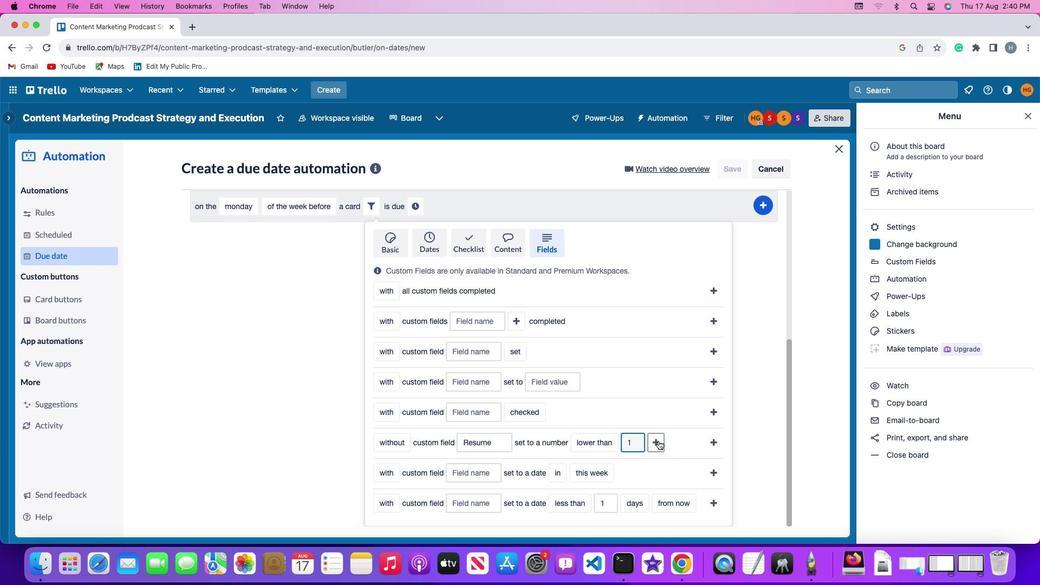 
Action: Mouse moved to (403, 462)
Screenshot: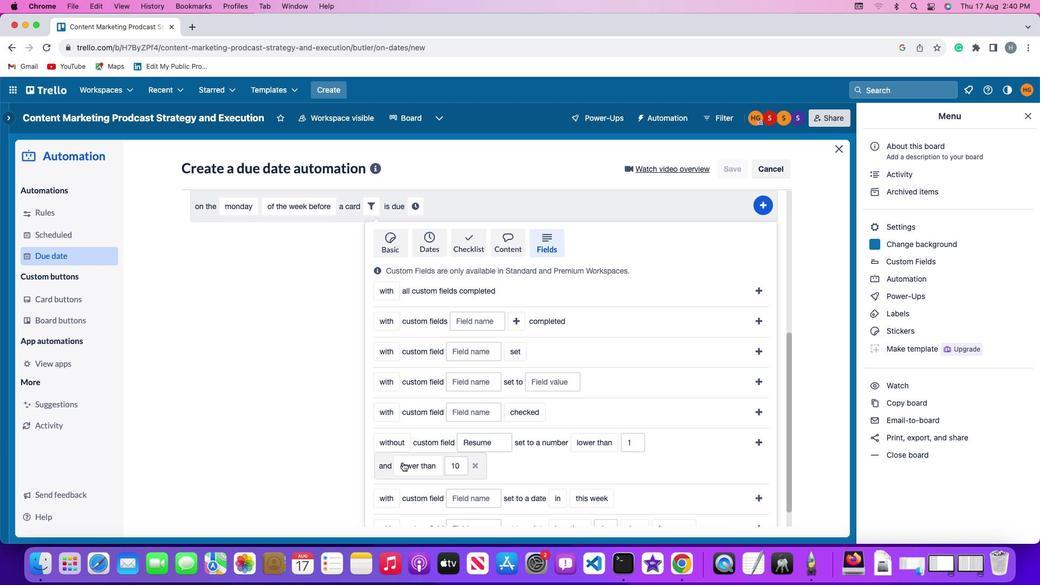 
Action: Mouse pressed left at (403, 462)
Screenshot: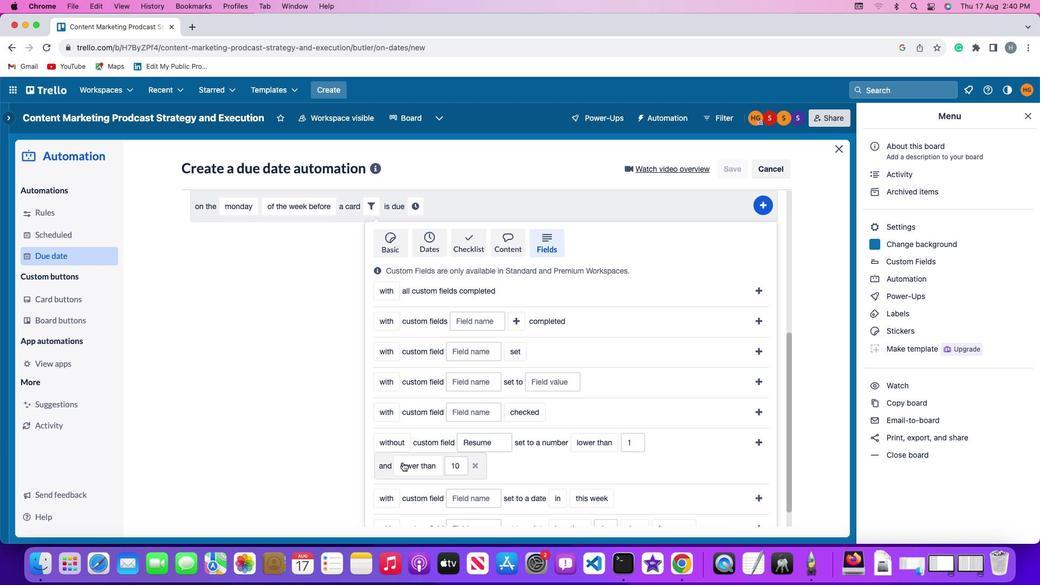 
Action: Mouse moved to (409, 449)
Screenshot: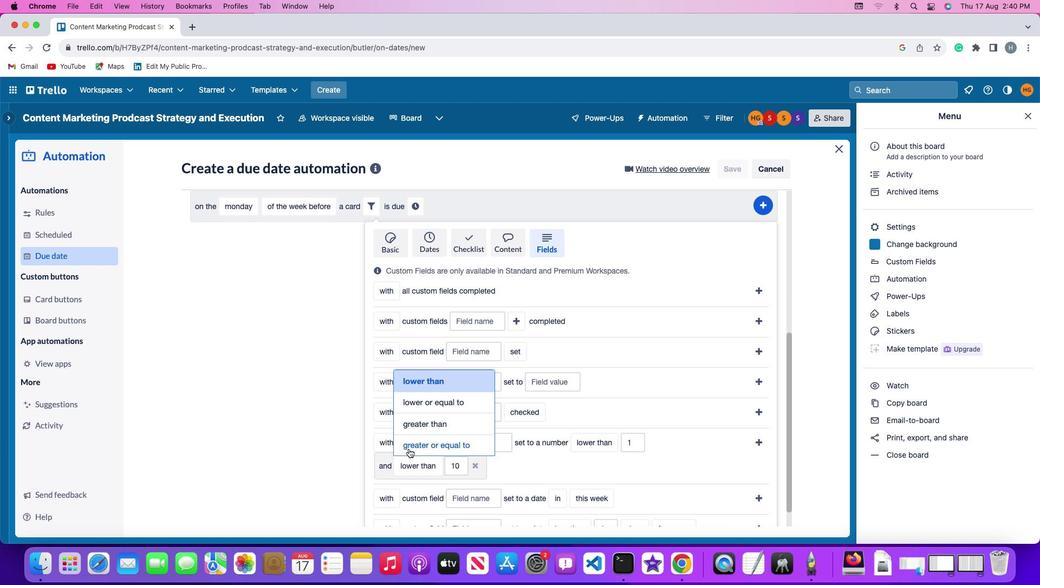 
Action: Mouse pressed left at (409, 449)
Screenshot: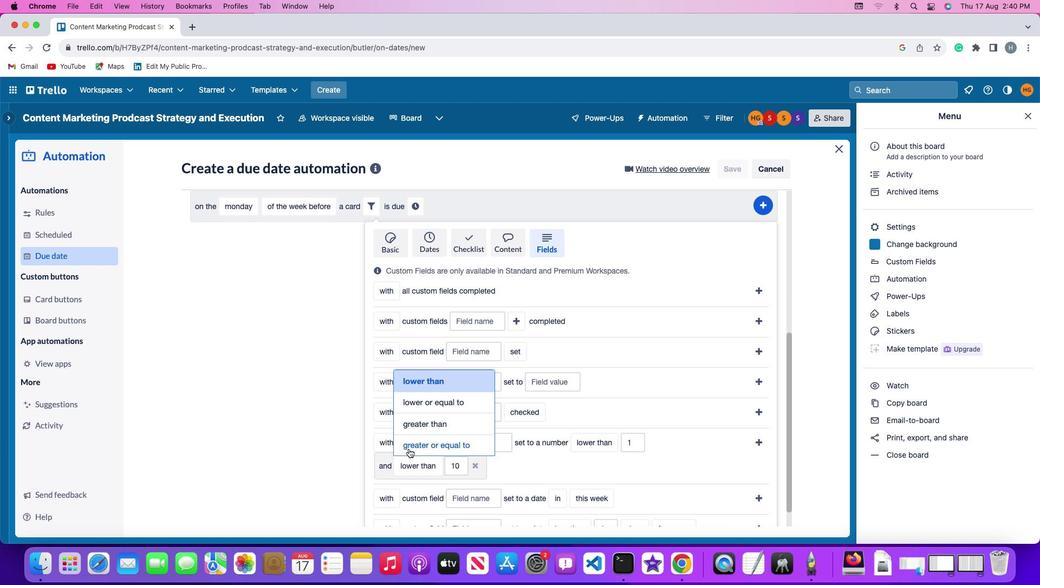 
Action: Mouse moved to (489, 462)
Screenshot: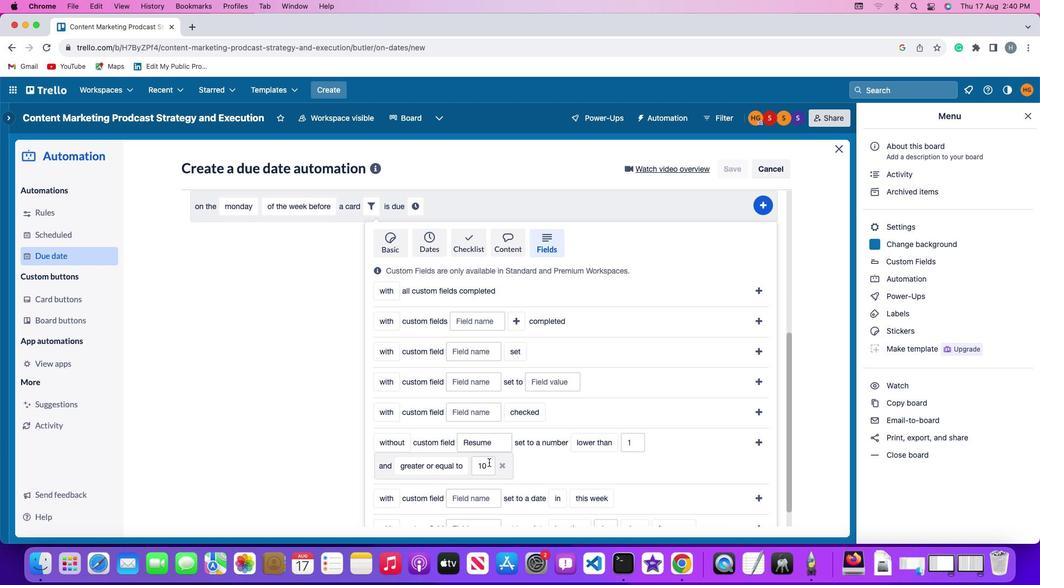 
Action: Mouse pressed left at (489, 462)
Screenshot: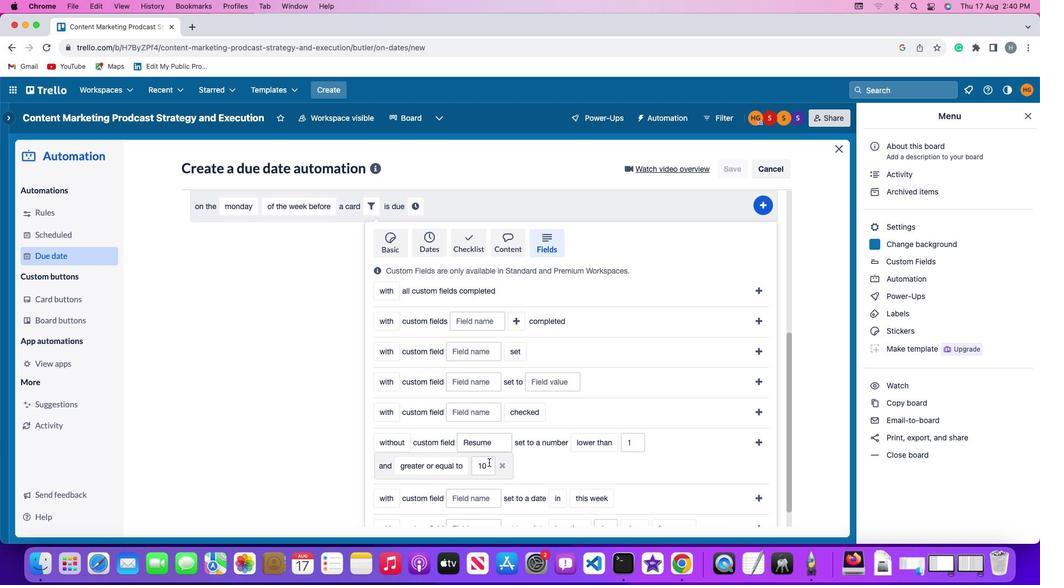 
Action: Key pressed Key.backspaceKey.backspace'1''0'
Screenshot: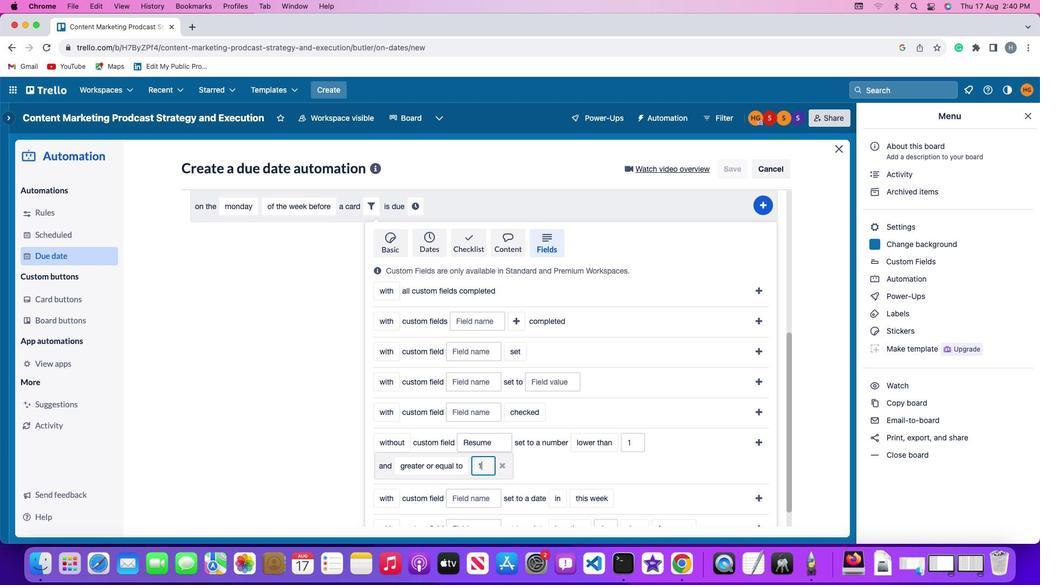 
Action: Mouse moved to (760, 440)
Screenshot: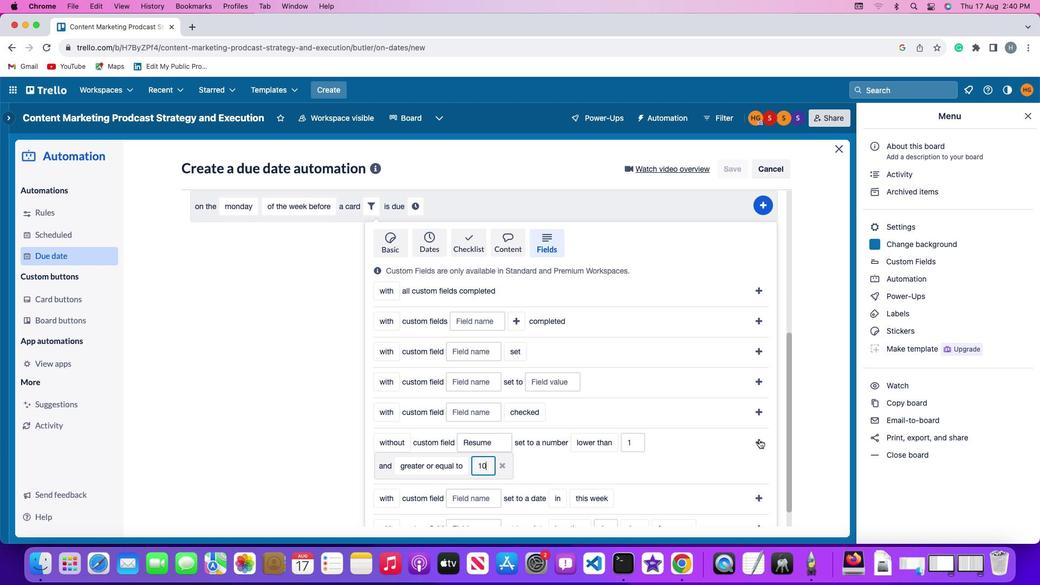 
Action: Mouse pressed left at (760, 440)
Screenshot: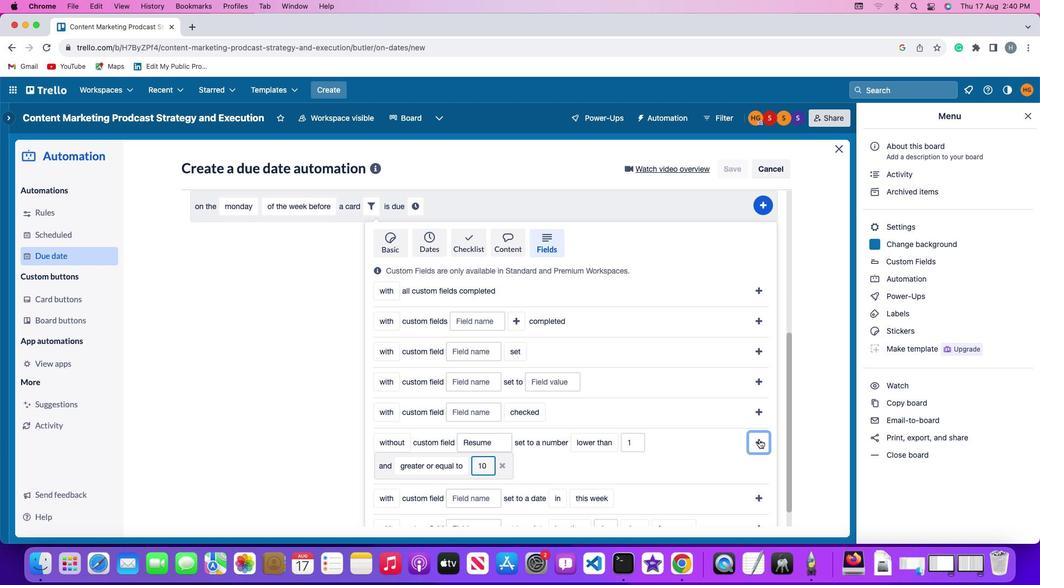 
Action: Mouse moved to (734, 472)
Screenshot: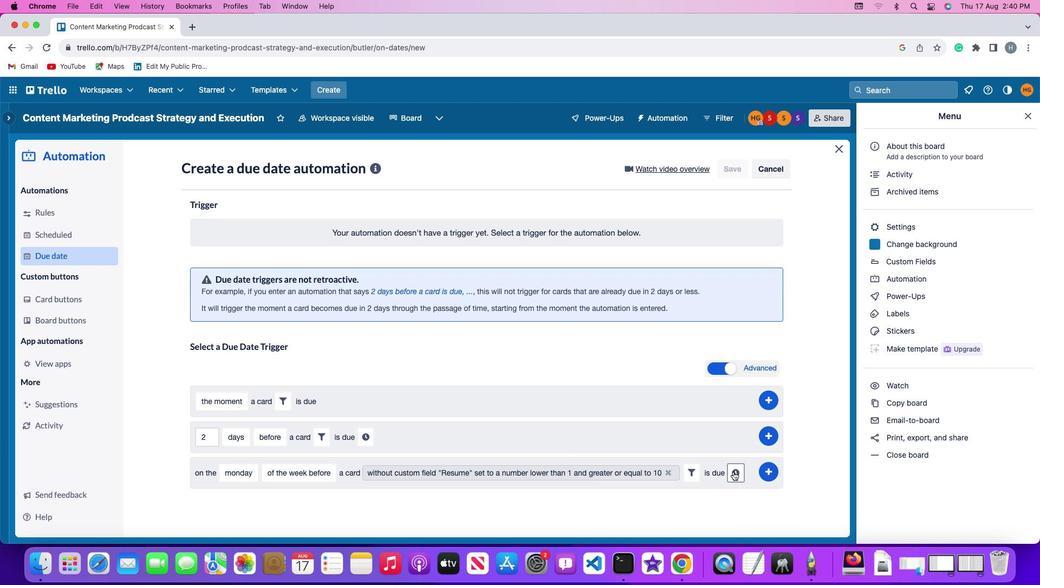 
Action: Mouse pressed left at (734, 472)
Screenshot: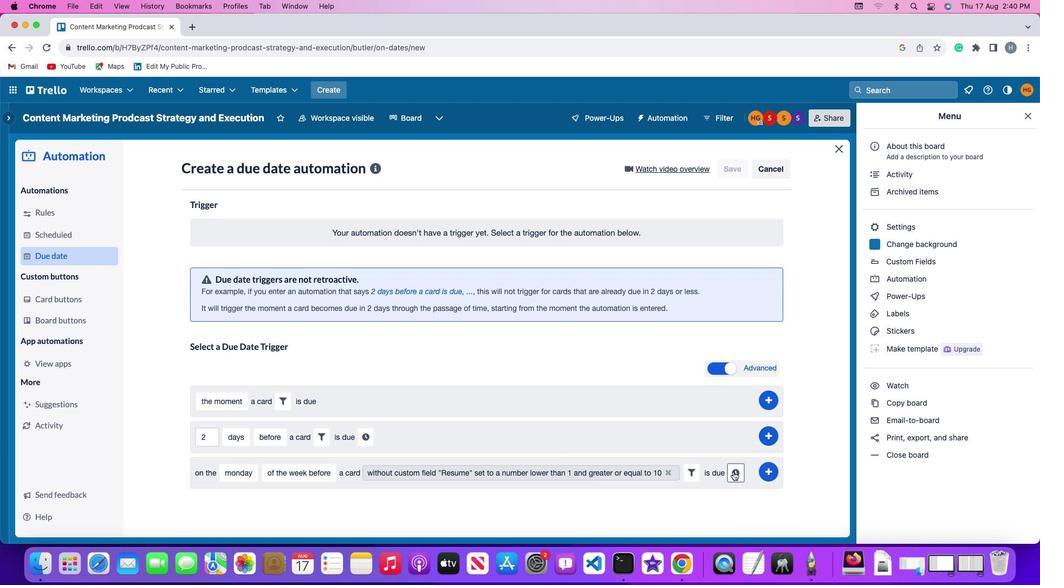 
Action: Mouse moved to (226, 494)
Screenshot: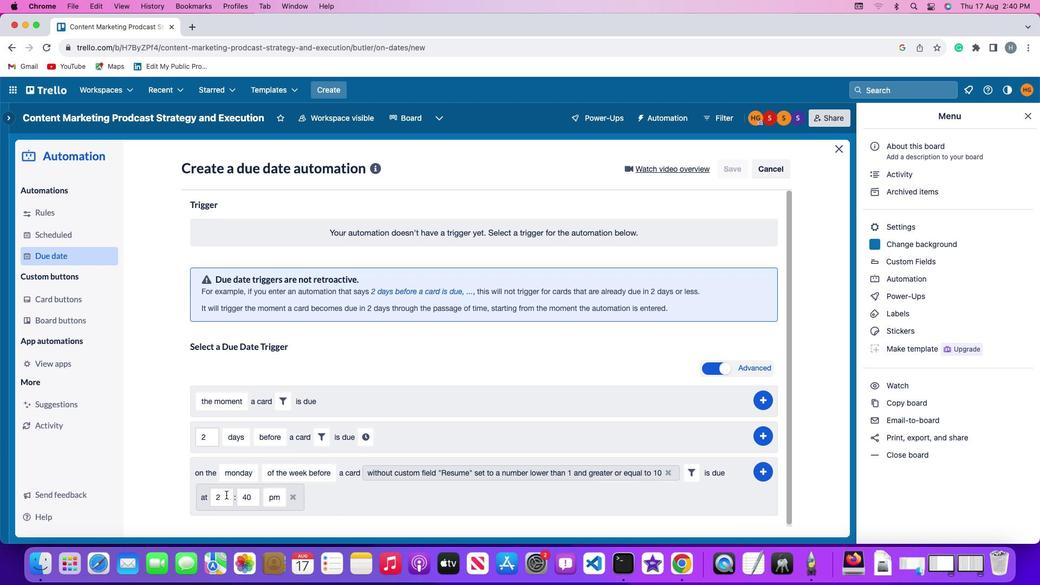 
Action: Mouse pressed left at (226, 494)
Screenshot: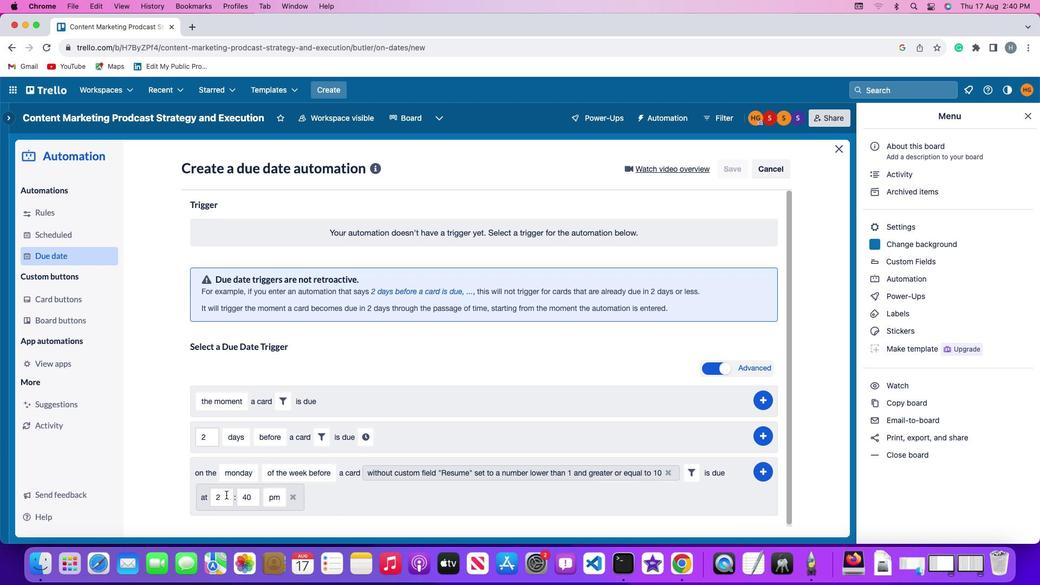 
Action: Key pressed Key.backspace'1''1'
Screenshot: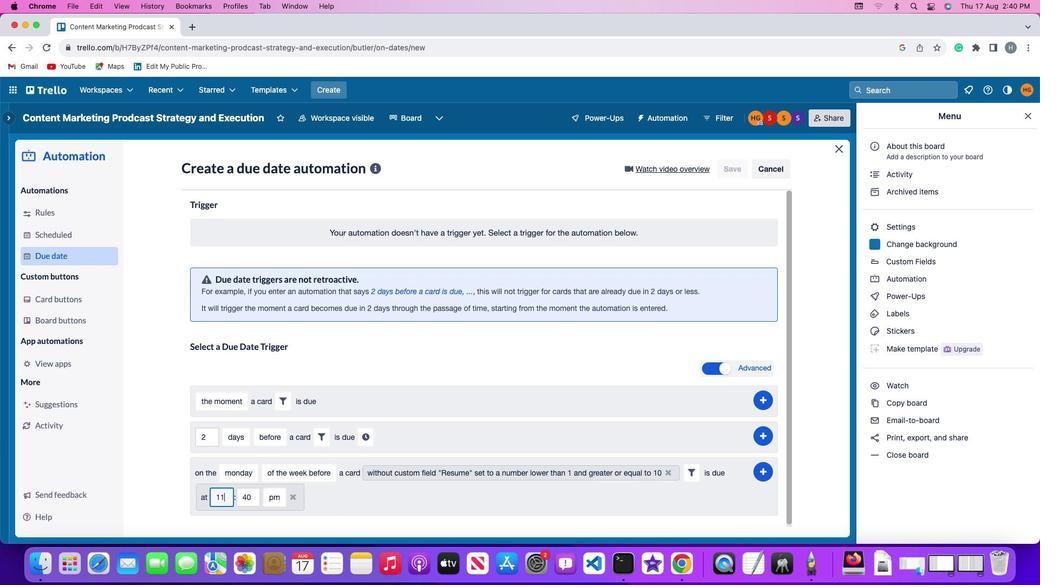 
Action: Mouse moved to (256, 495)
Screenshot: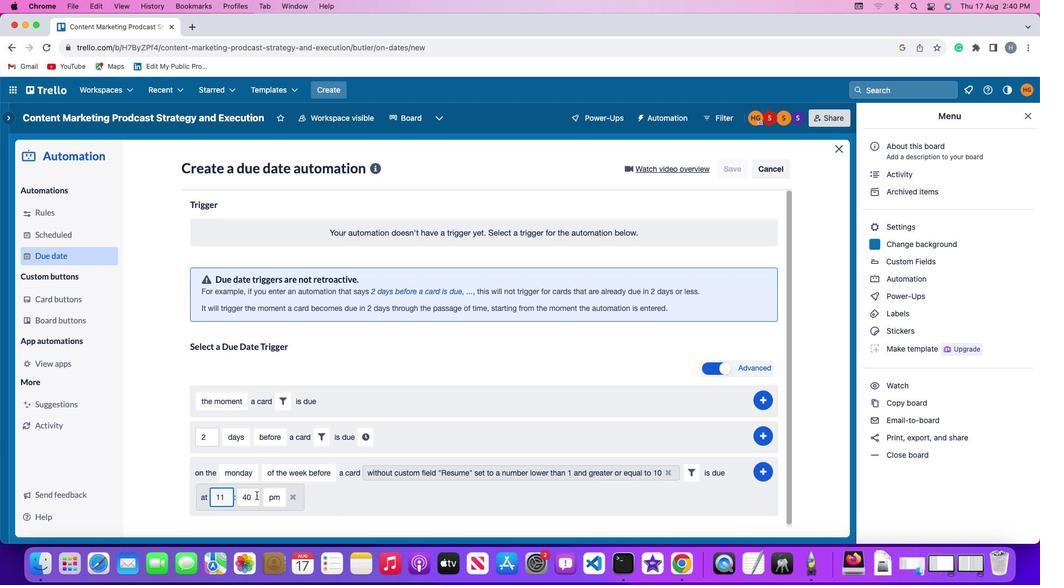 
Action: Mouse pressed left at (256, 495)
Screenshot: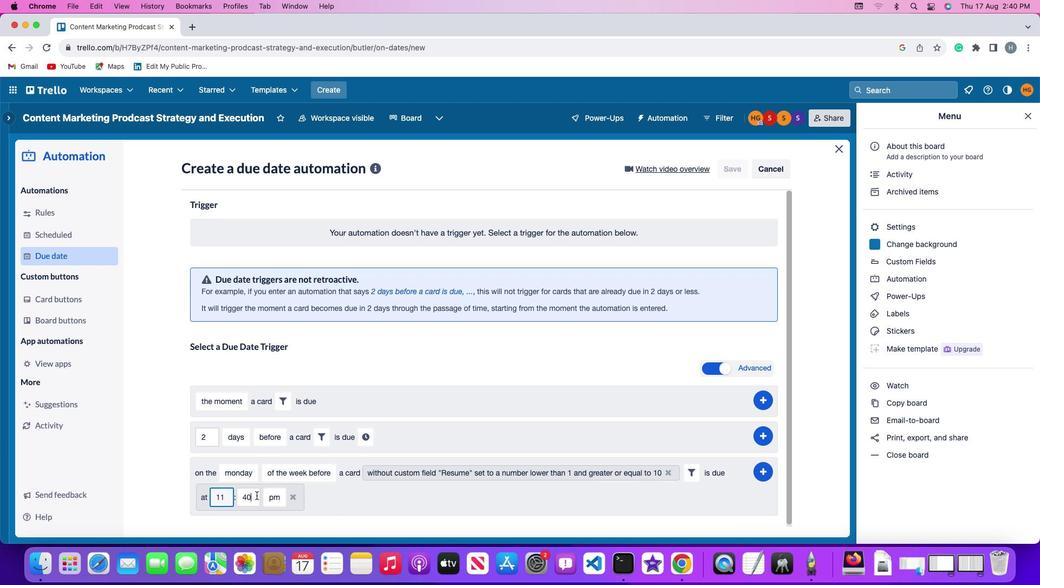 
Action: Key pressed Key.backspaceKey.backspace'0''0'
Screenshot: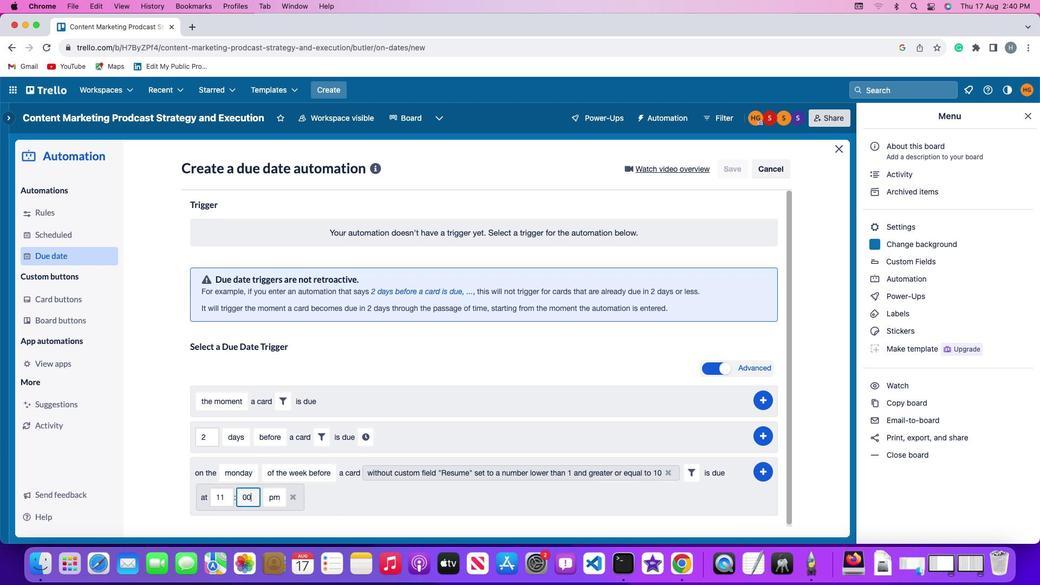 
Action: Mouse moved to (274, 496)
Screenshot: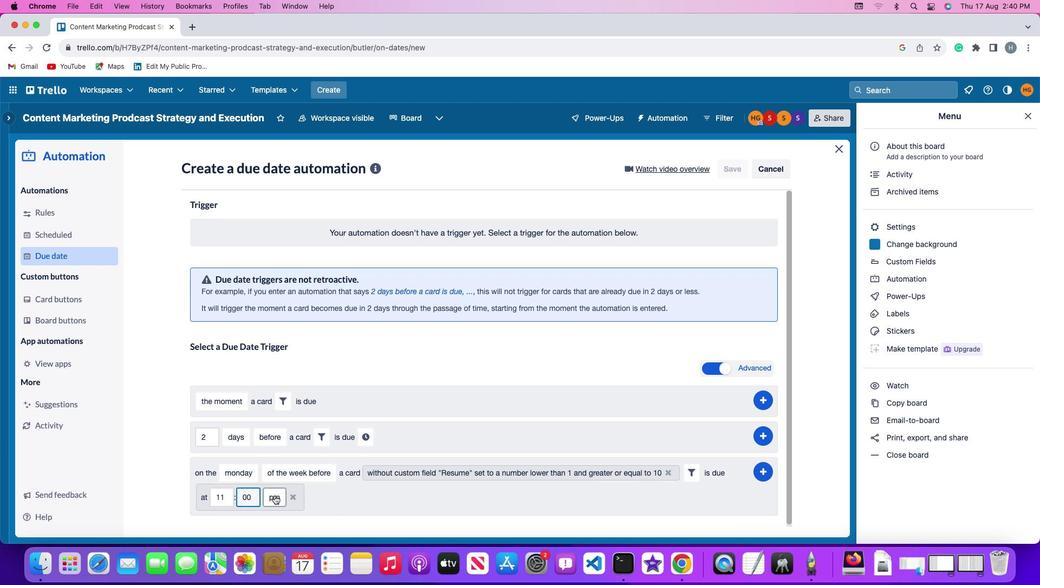 
Action: Mouse pressed left at (274, 496)
Screenshot: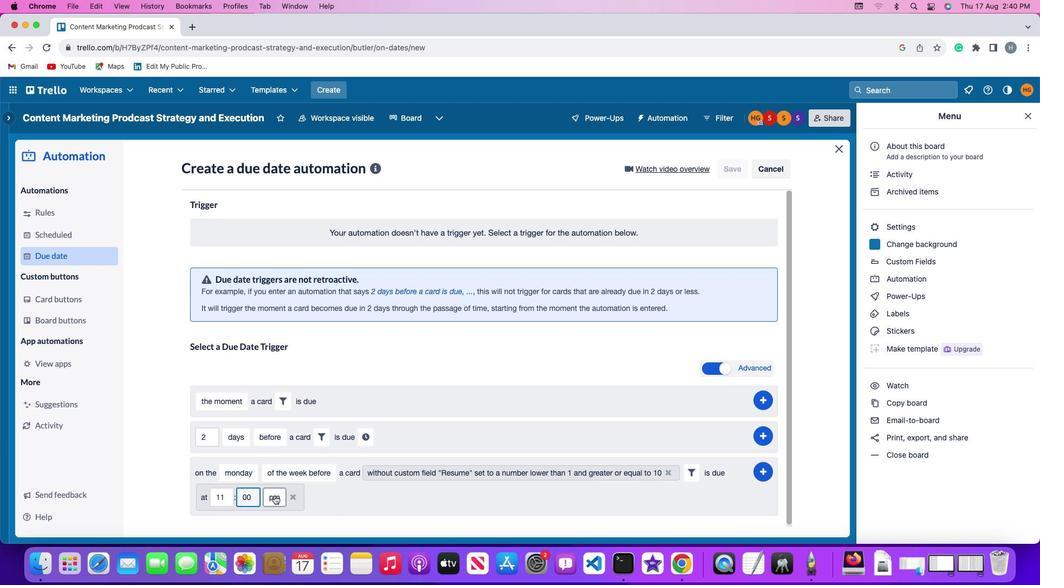 
Action: Mouse moved to (279, 457)
Screenshot: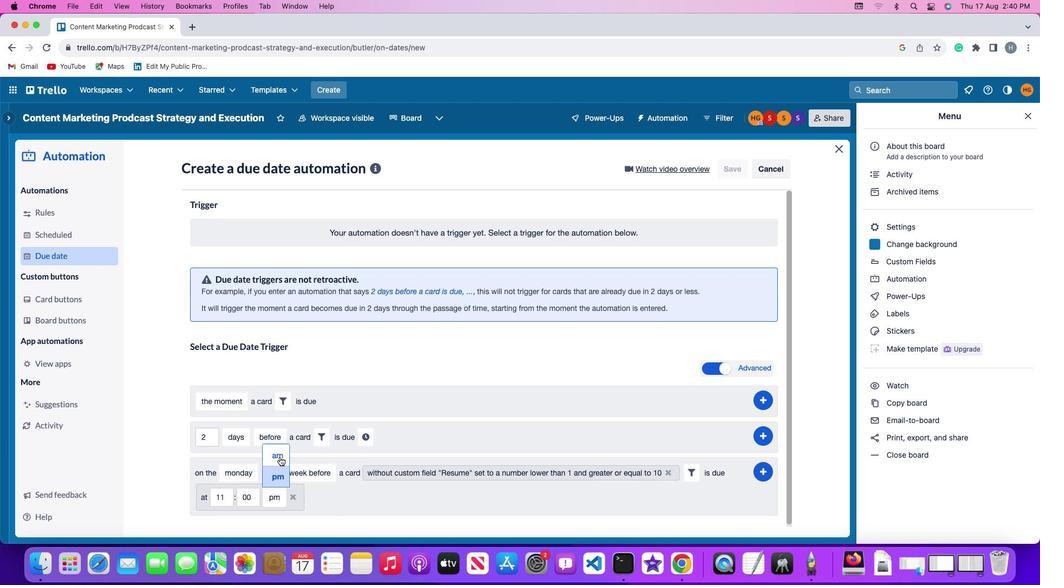 
Action: Mouse pressed left at (279, 457)
Screenshot: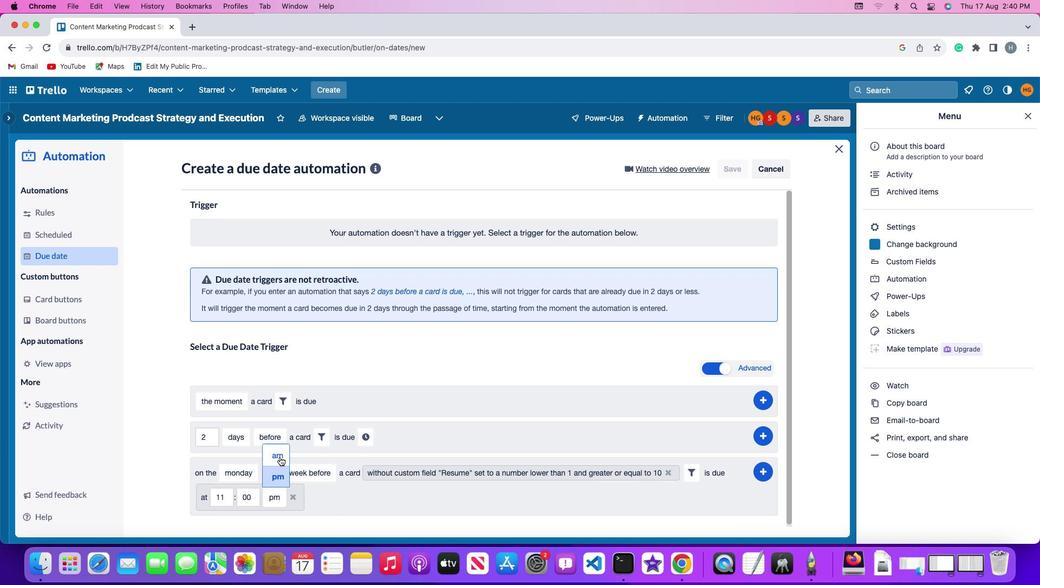 
Action: Mouse moved to (767, 470)
Screenshot: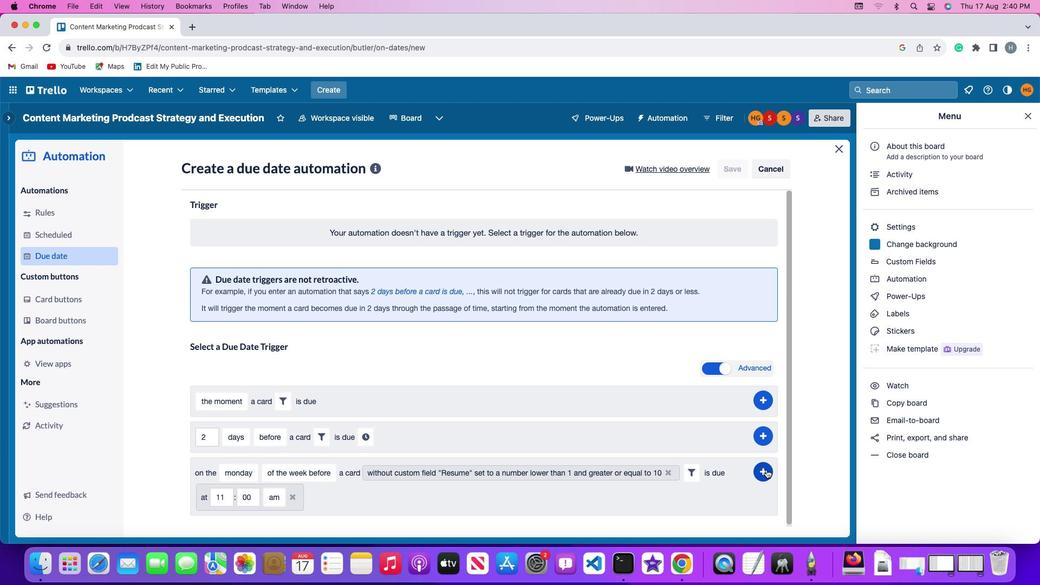 
Action: Mouse pressed left at (767, 470)
Screenshot: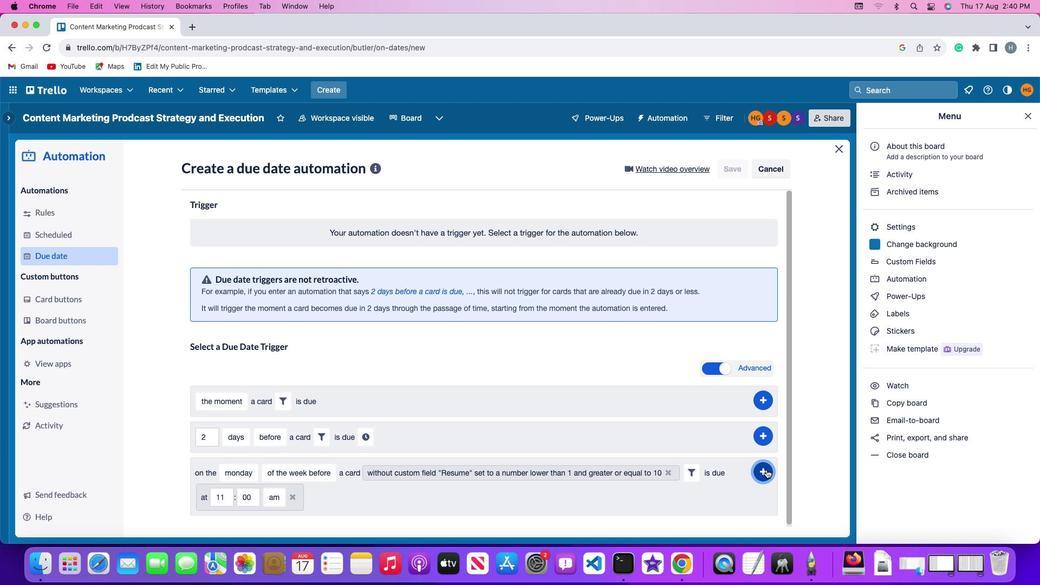 
Action: Mouse moved to (821, 420)
Screenshot: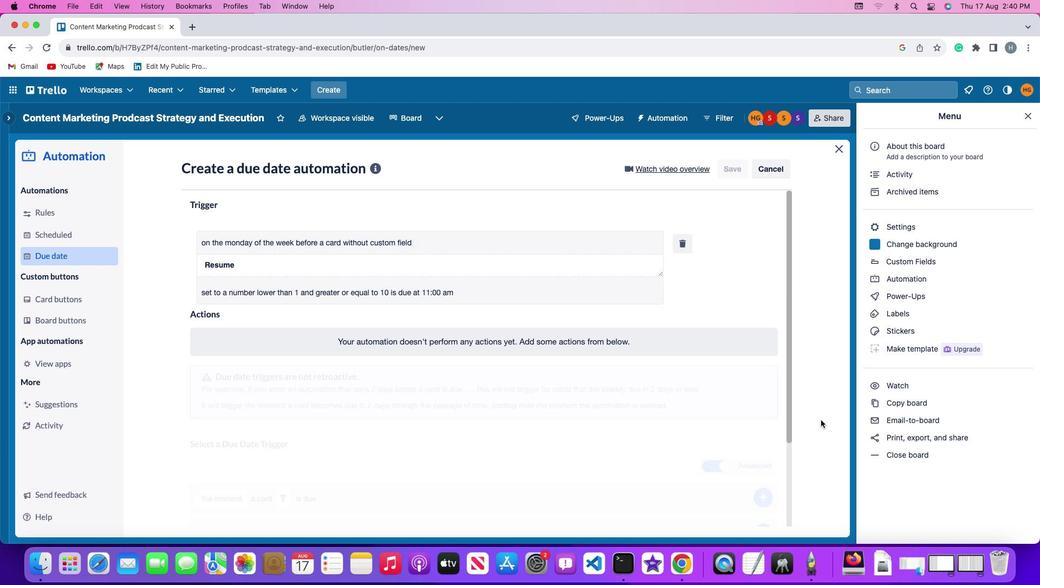 
